 Task: Open Card Human Resources Conference Review in Board Market Research and Insights to Workspace Factoring Services and add a team member Softage.1@softage.net, a label Yellow, a checklist Natural Language Processing, an attachment from your onedrive, a color Yellow and finally, add a card description 'Develop and launch new social media marketing campaign for brand awareness' and a comment 'Let us make the most of this opportunity and approach this task with a positive attitude and a commitment to excellence.'. Add a start date 'Jan 05, 1900' with a due date 'Jan 12, 1900'
Action: Mouse moved to (87, 283)
Screenshot: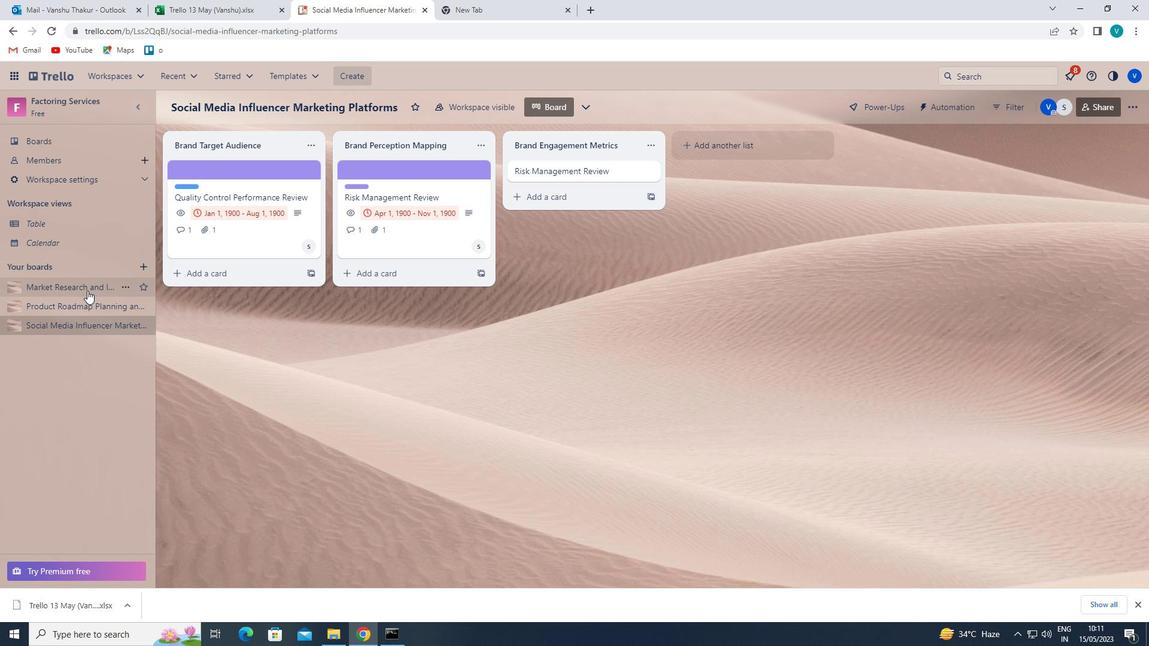 
Action: Mouse pressed left at (87, 283)
Screenshot: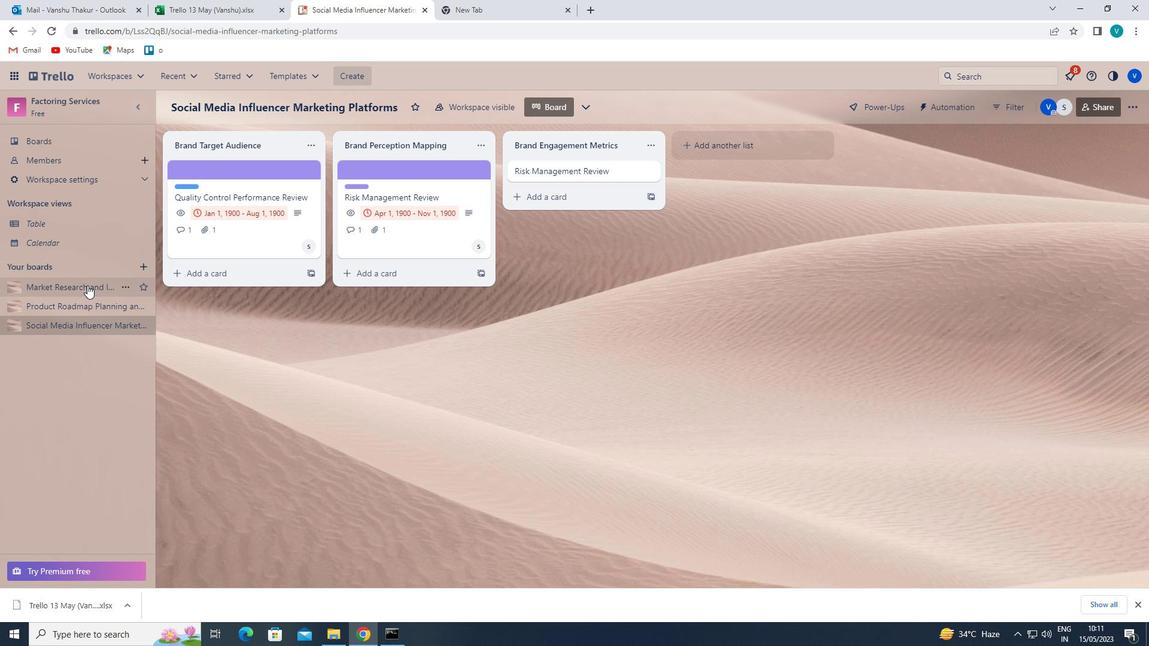 
Action: Mouse moved to (395, 171)
Screenshot: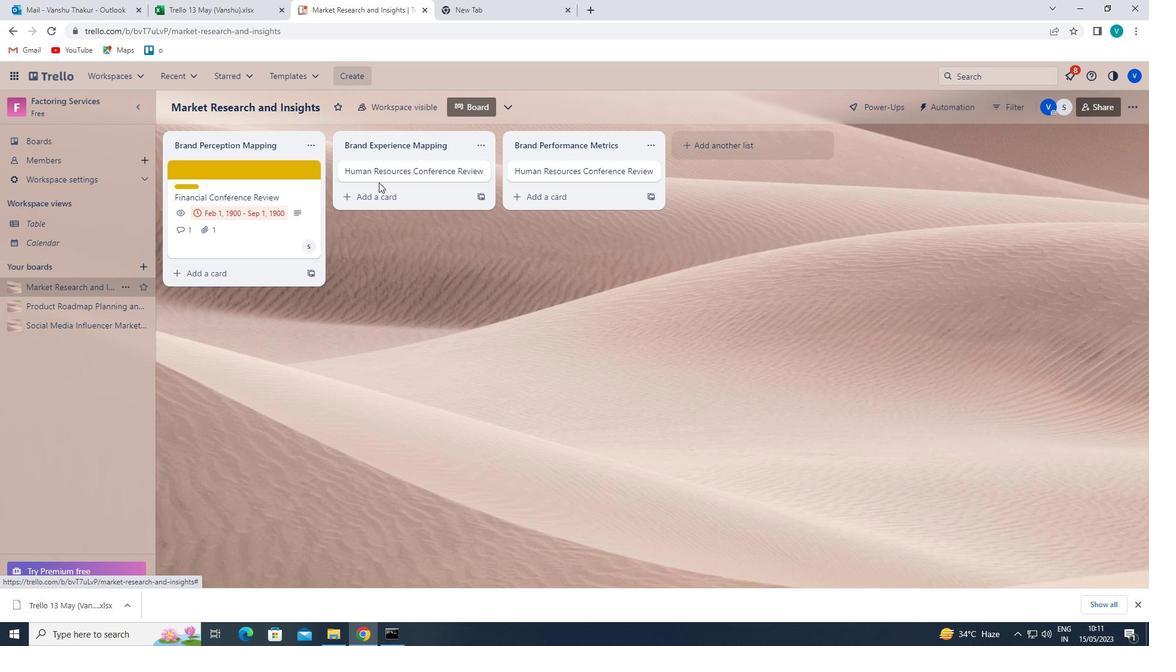 
Action: Mouse pressed left at (395, 171)
Screenshot: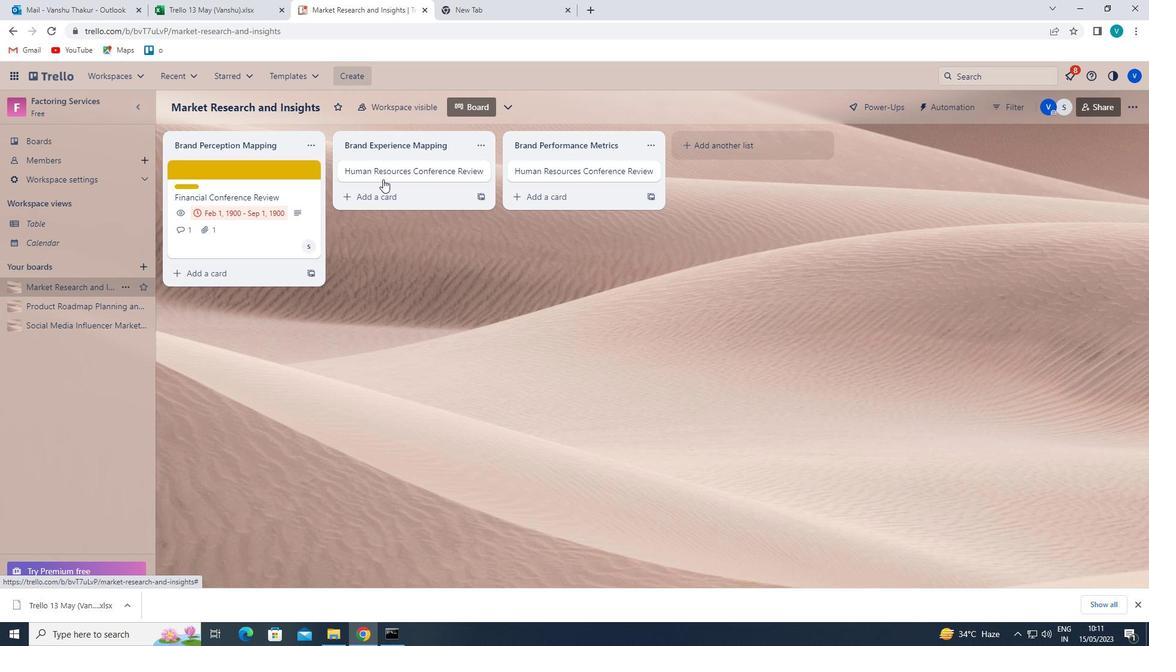 
Action: Mouse moved to (739, 215)
Screenshot: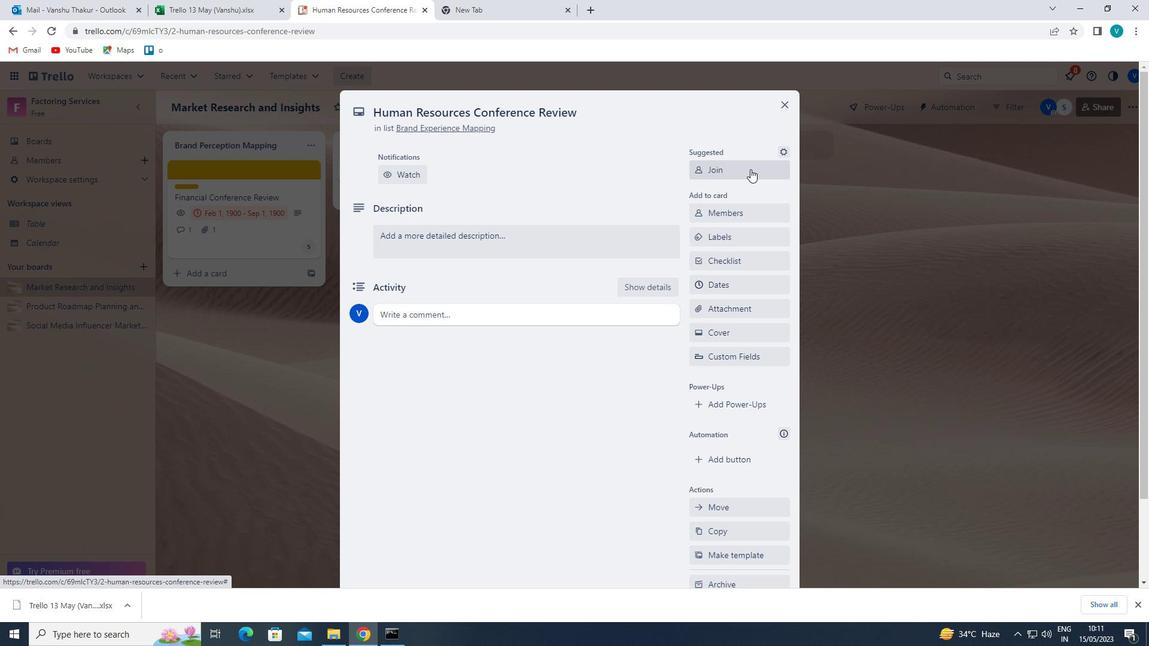
Action: Mouse pressed left at (739, 215)
Screenshot: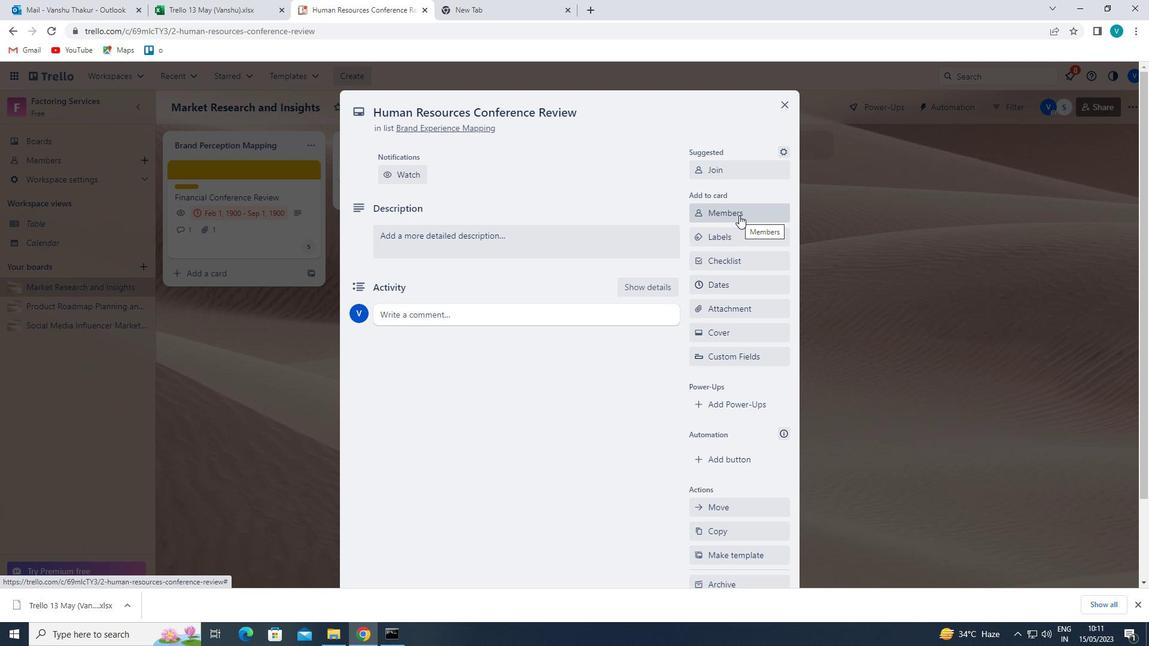 
Action: Mouse moved to (734, 266)
Screenshot: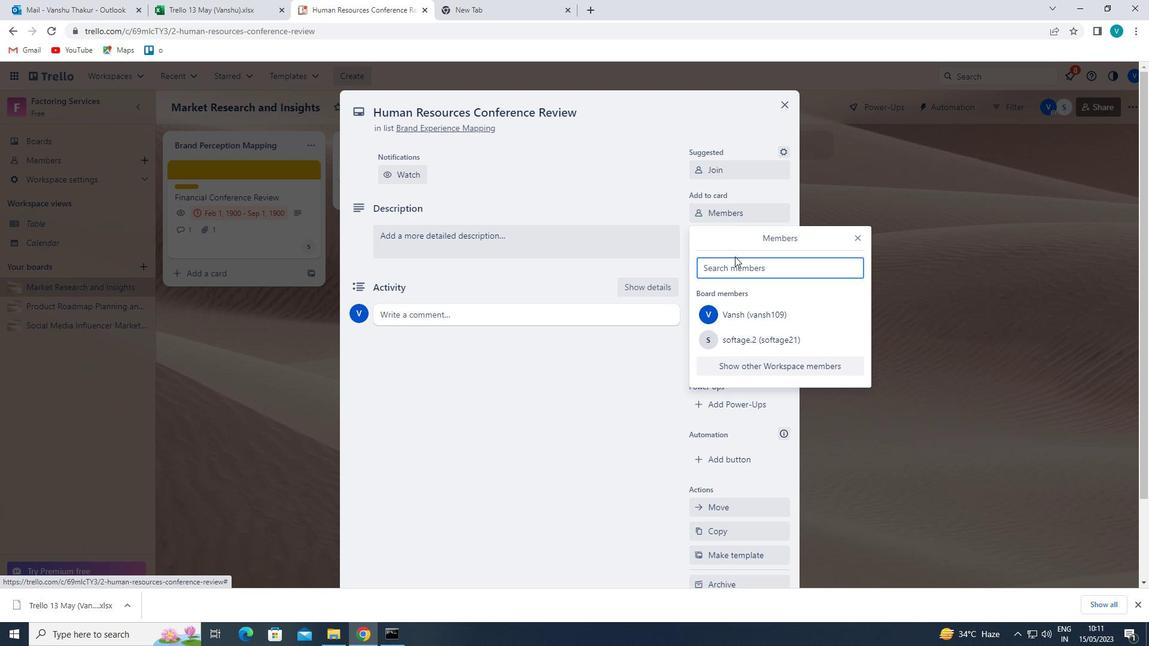 
Action: Mouse pressed left at (734, 266)
Screenshot: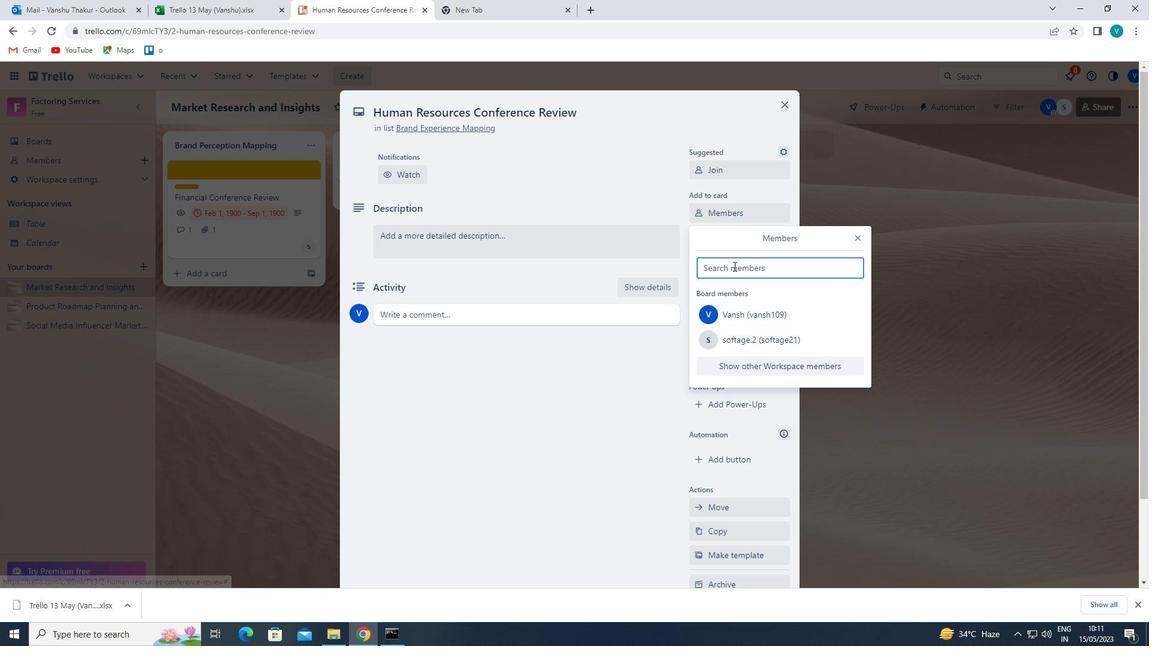 
Action: Key pressed <Key.shift>SOFT
Screenshot: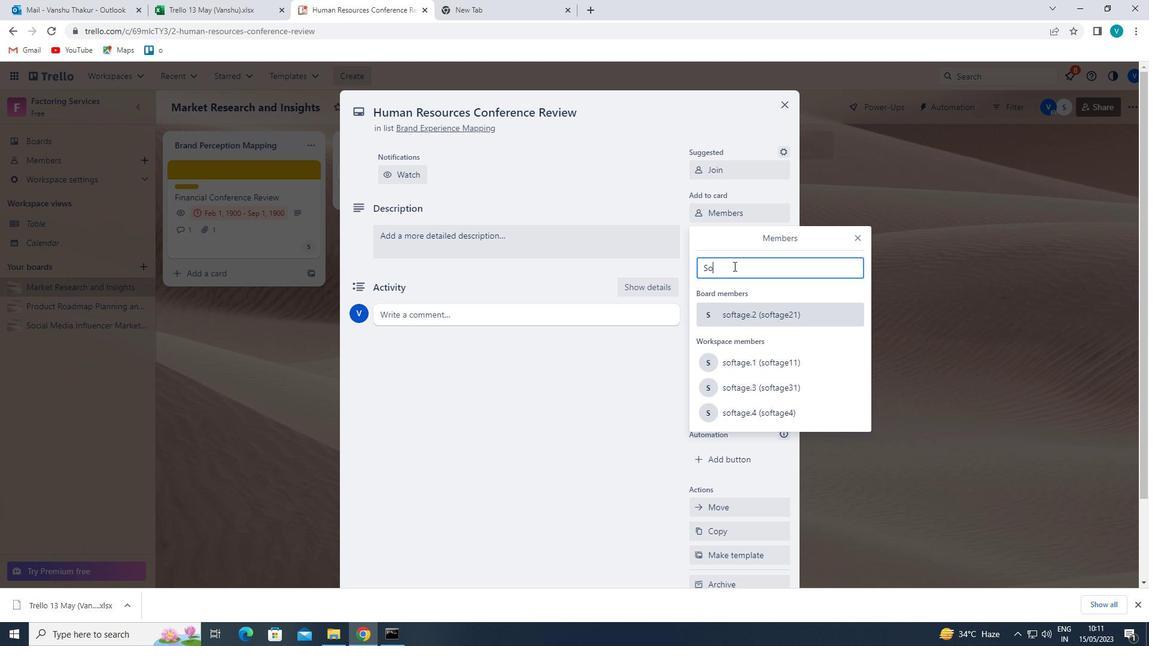 
Action: Mouse moved to (725, 363)
Screenshot: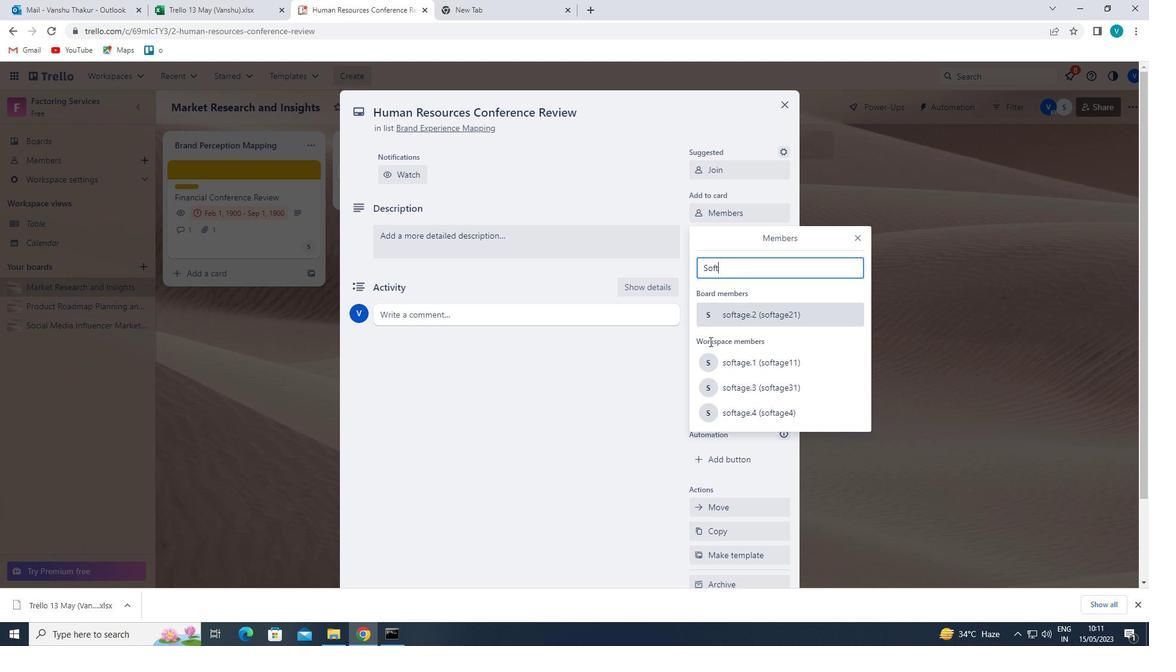 
Action: Mouse pressed left at (725, 363)
Screenshot: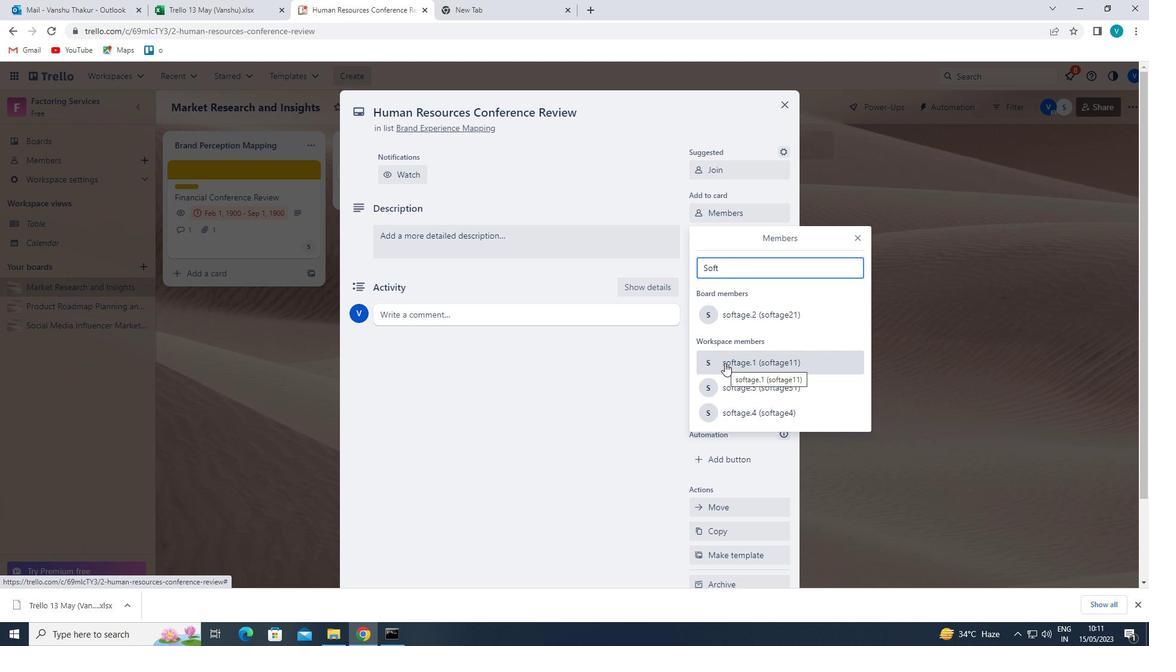 
Action: Mouse moved to (857, 240)
Screenshot: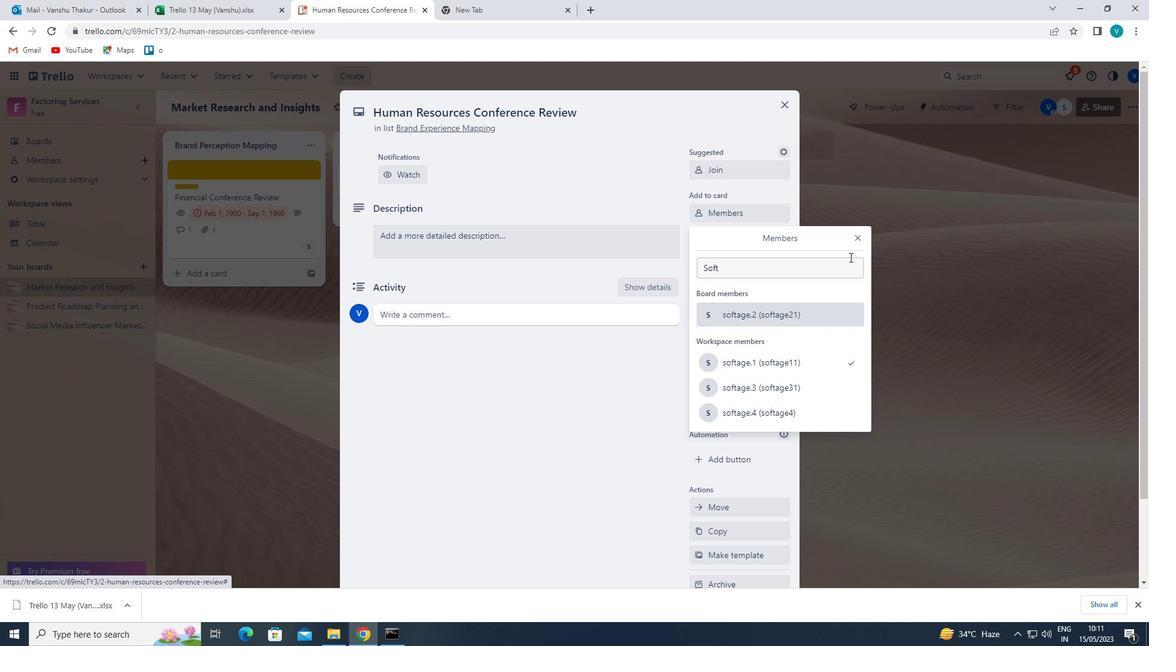 
Action: Mouse pressed left at (857, 240)
Screenshot: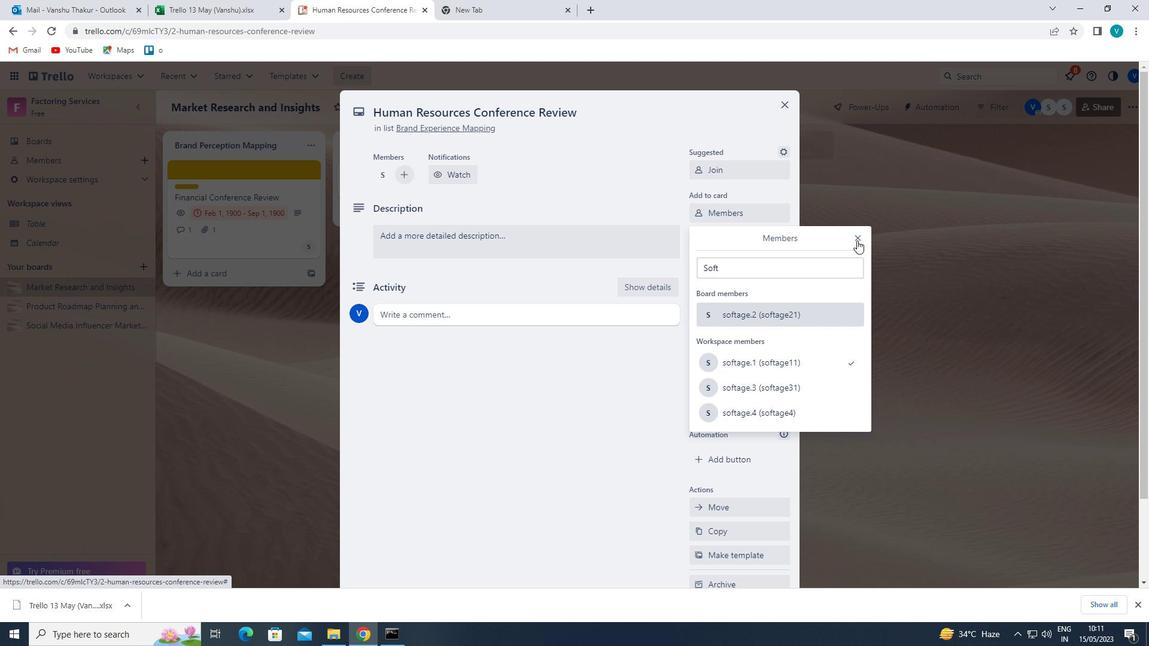 
Action: Mouse moved to (748, 237)
Screenshot: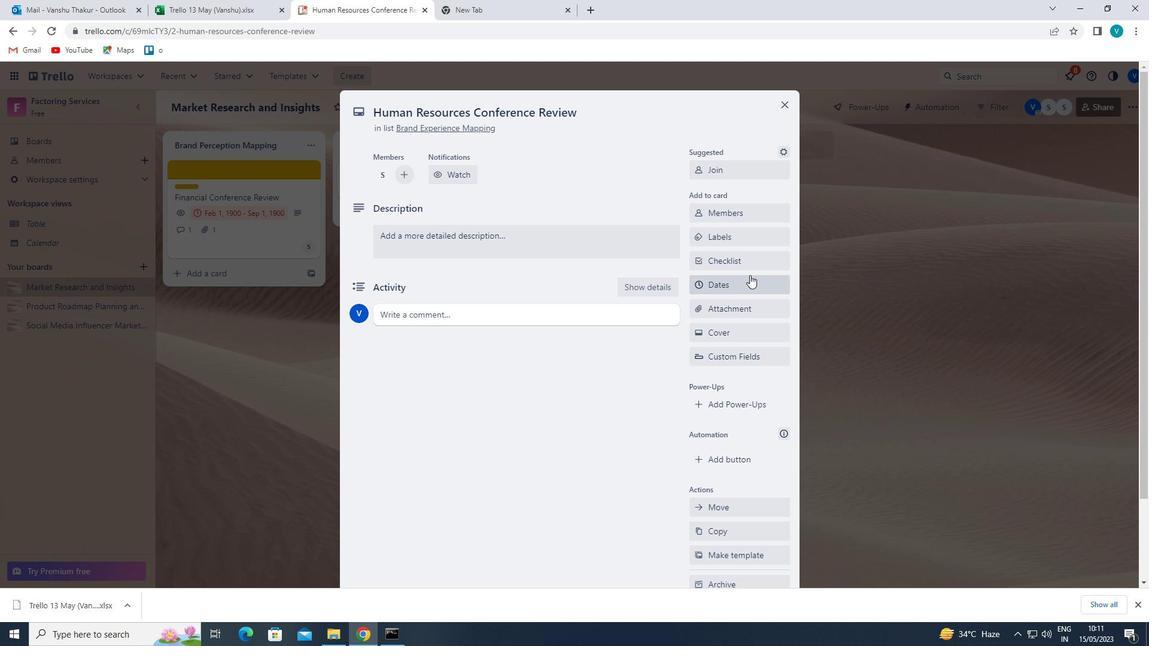 
Action: Mouse pressed left at (748, 237)
Screenshot: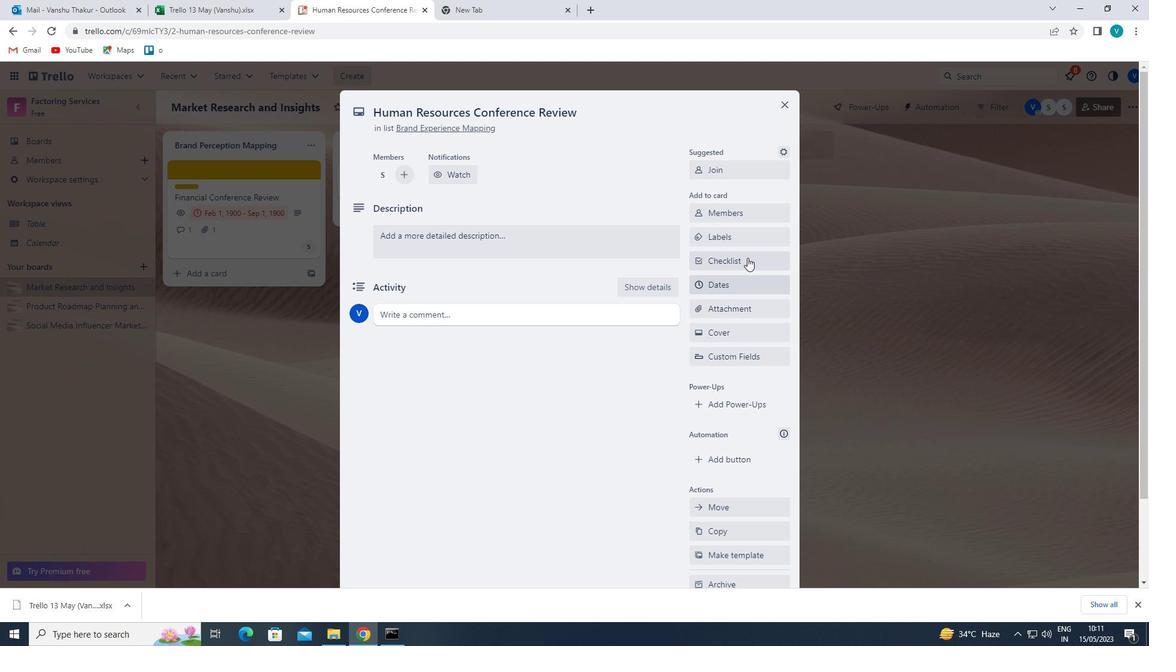 
Action: Mouse moved to (745, 356)
Screenshot: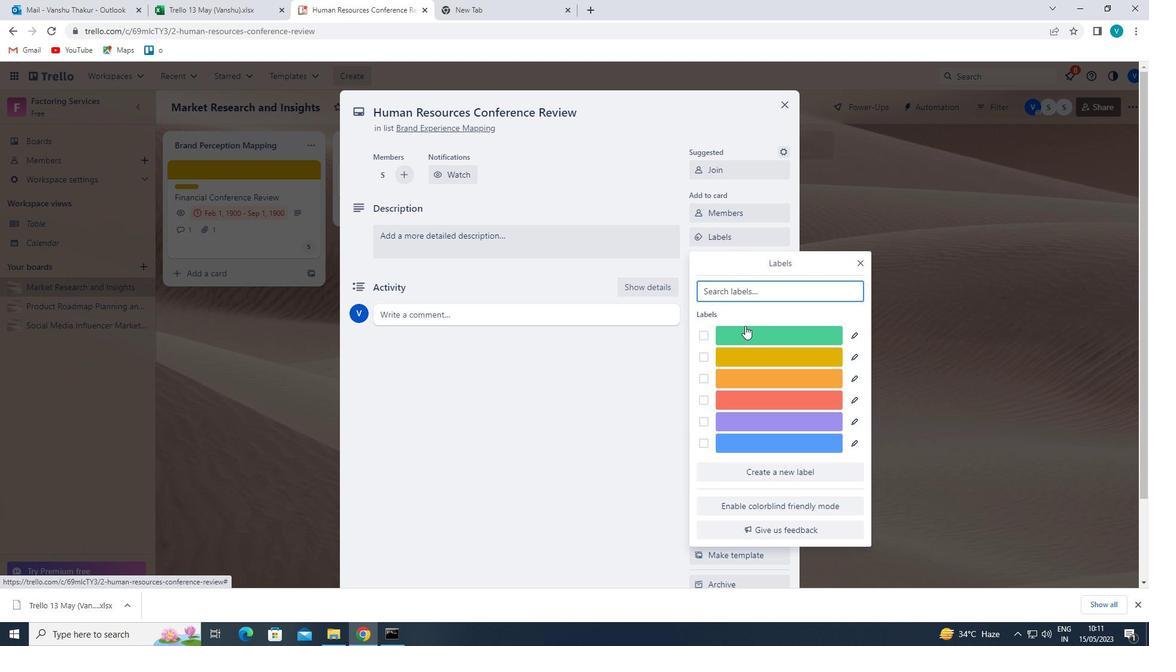 
Action: Mouse pressed left at (745, 356)
Screenshot: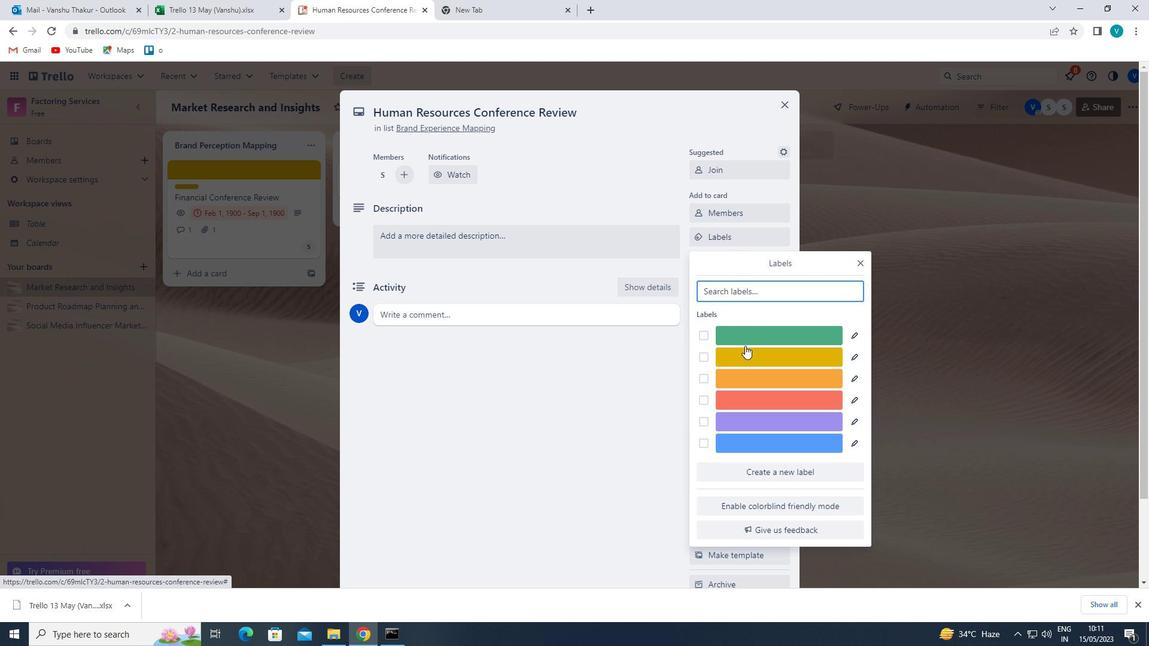 
Action: Mouse moved to (860, 261)
Screenshot: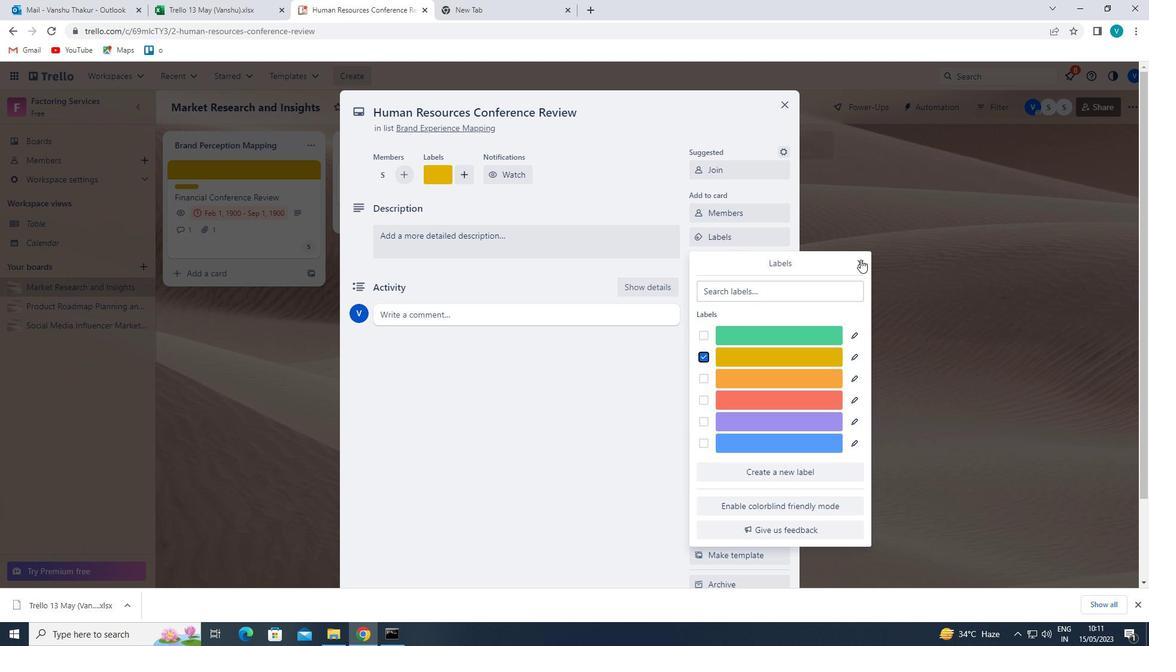 
Action: Mouse pressed left at (860, 261)
Screenshot: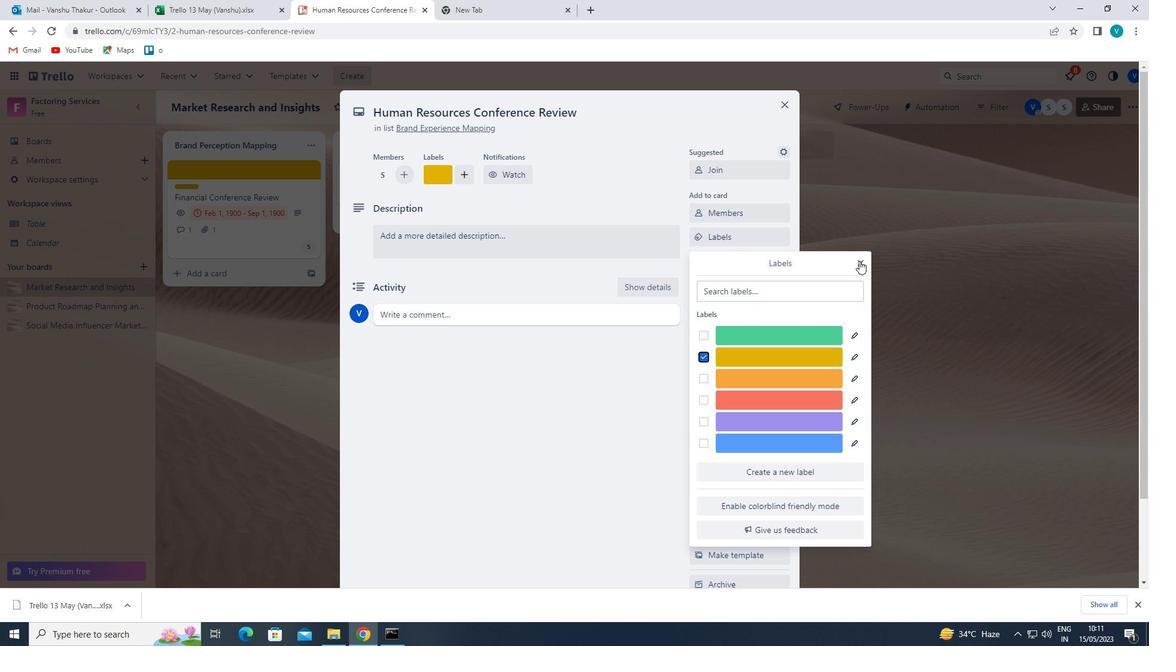 
Action: Mouse moved to (721, 264)
Screenshot: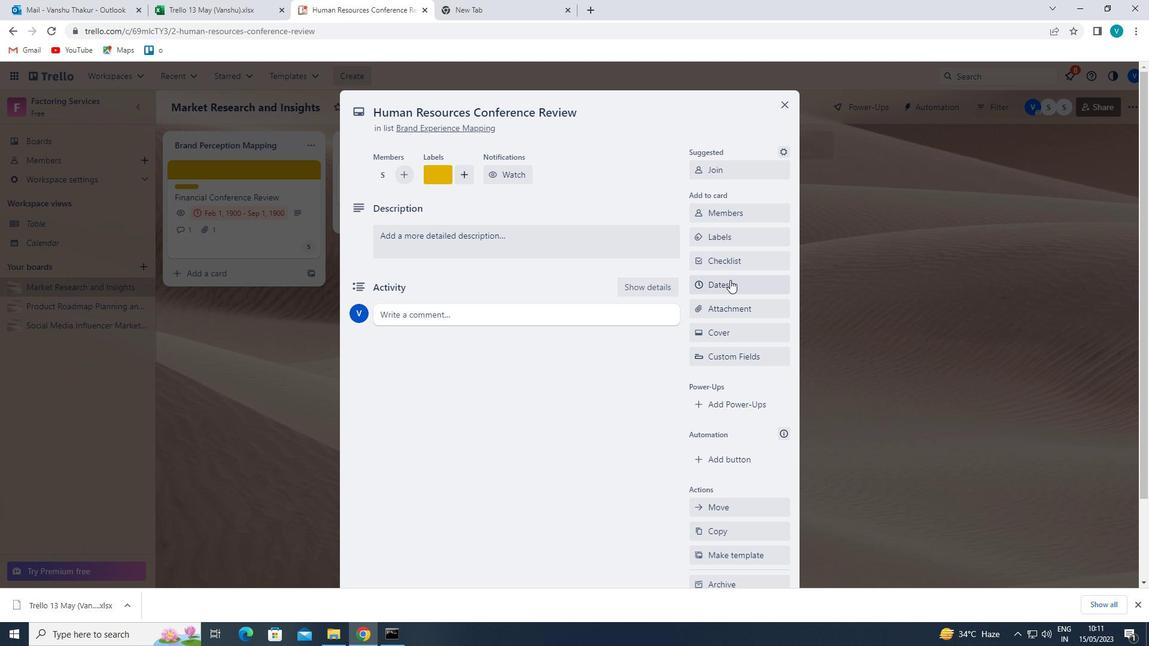 
Action: Mouse pressed left at (721, 264)
Screenshot: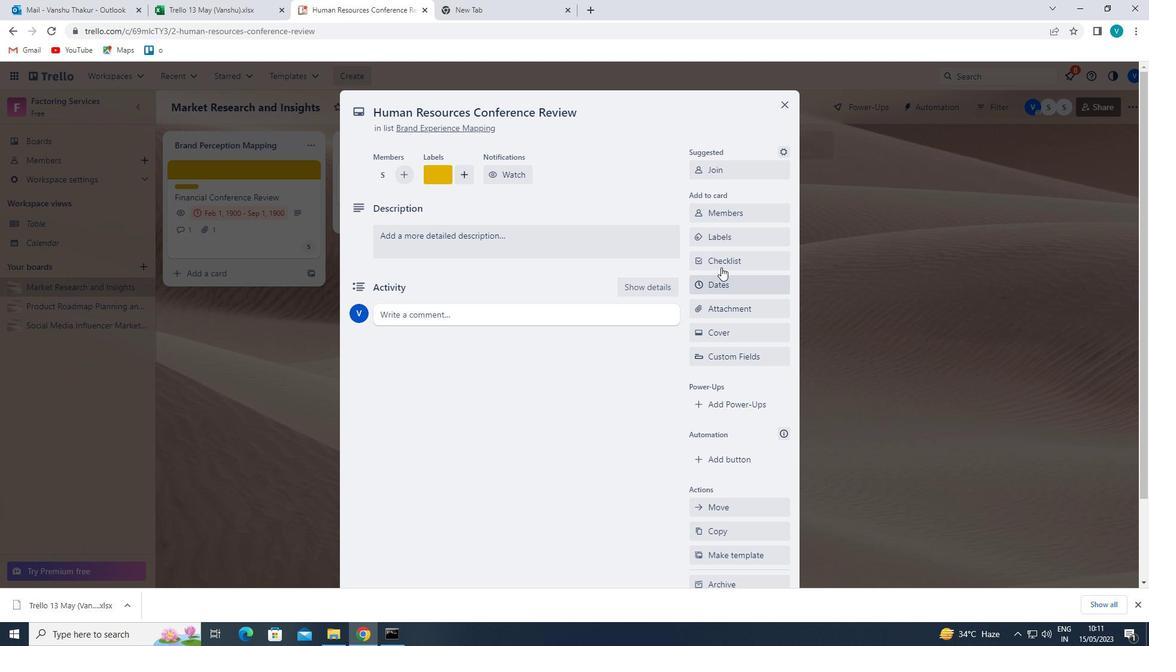 
Action: Key pressed <Key.shift>NA
Screenshot: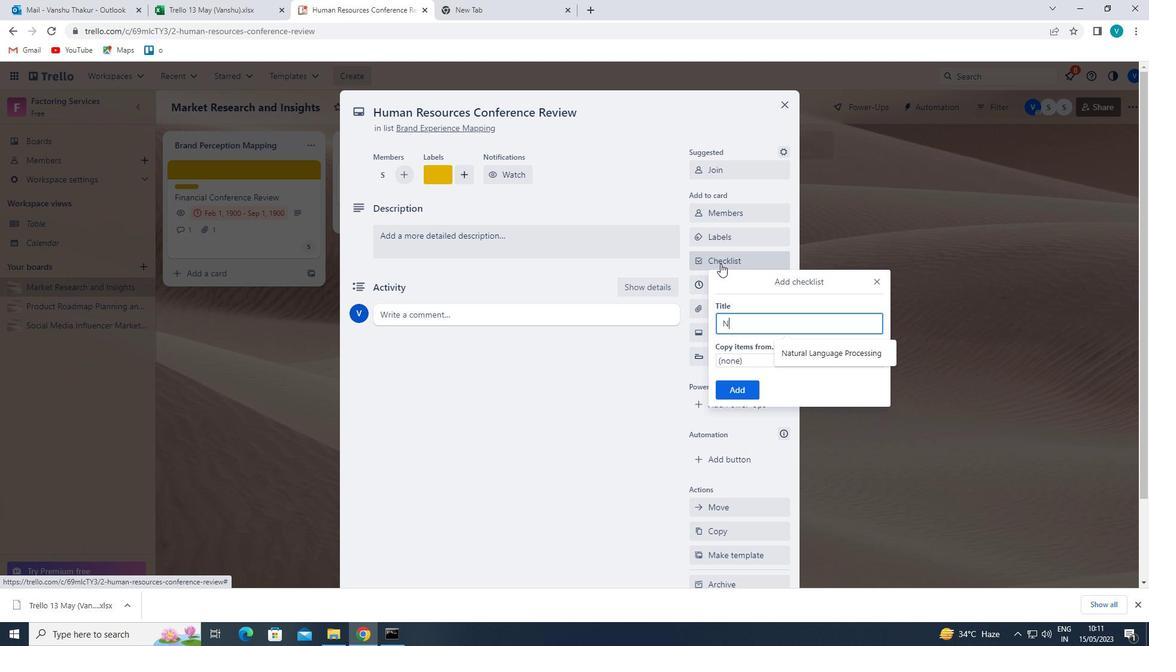 
Action: Mouse moved to (808, 353)
Screenshot: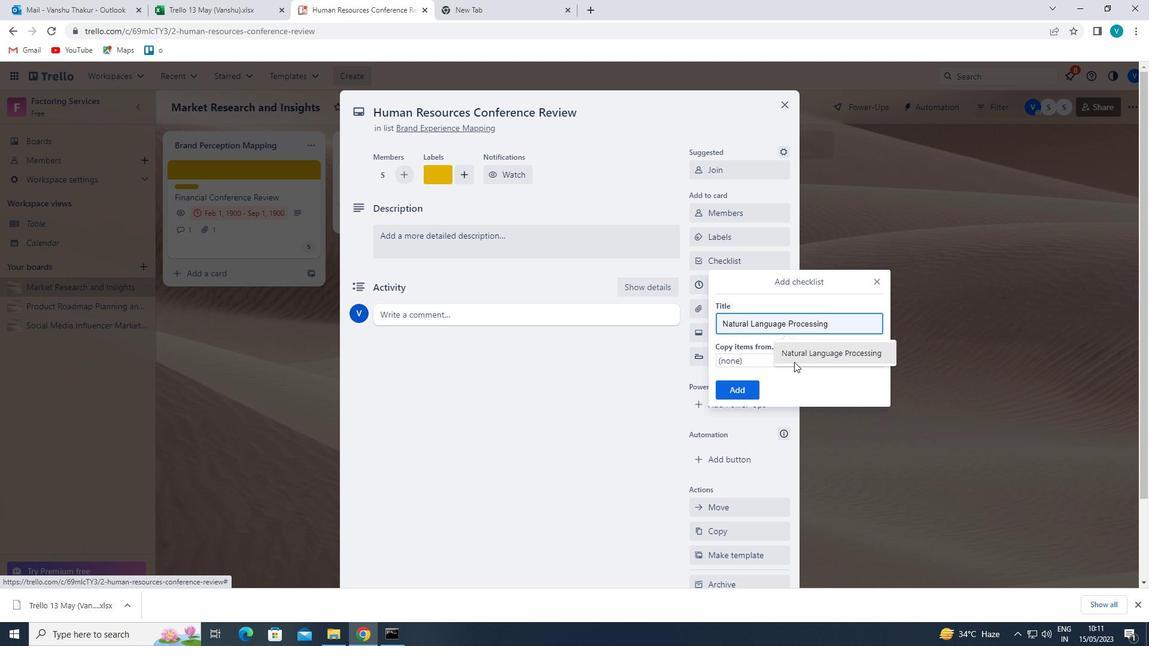 
Action: Mouse pressed left at (808, 353)
Screenshot: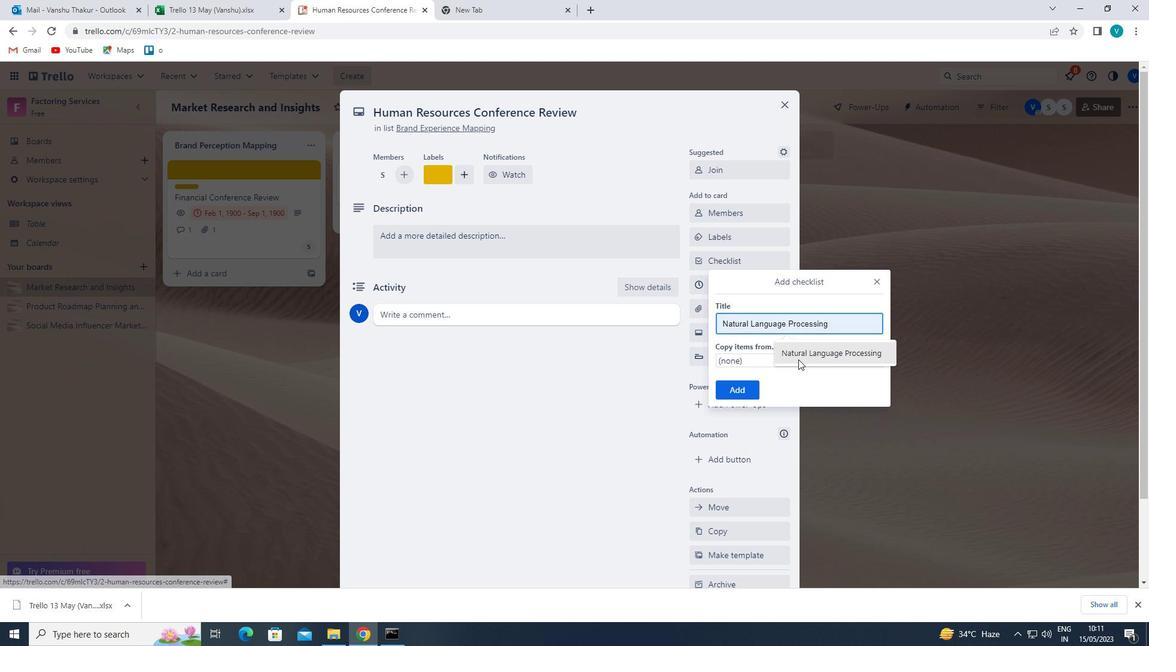 
Action: Mouse moved to (752, 389)
Screenshot: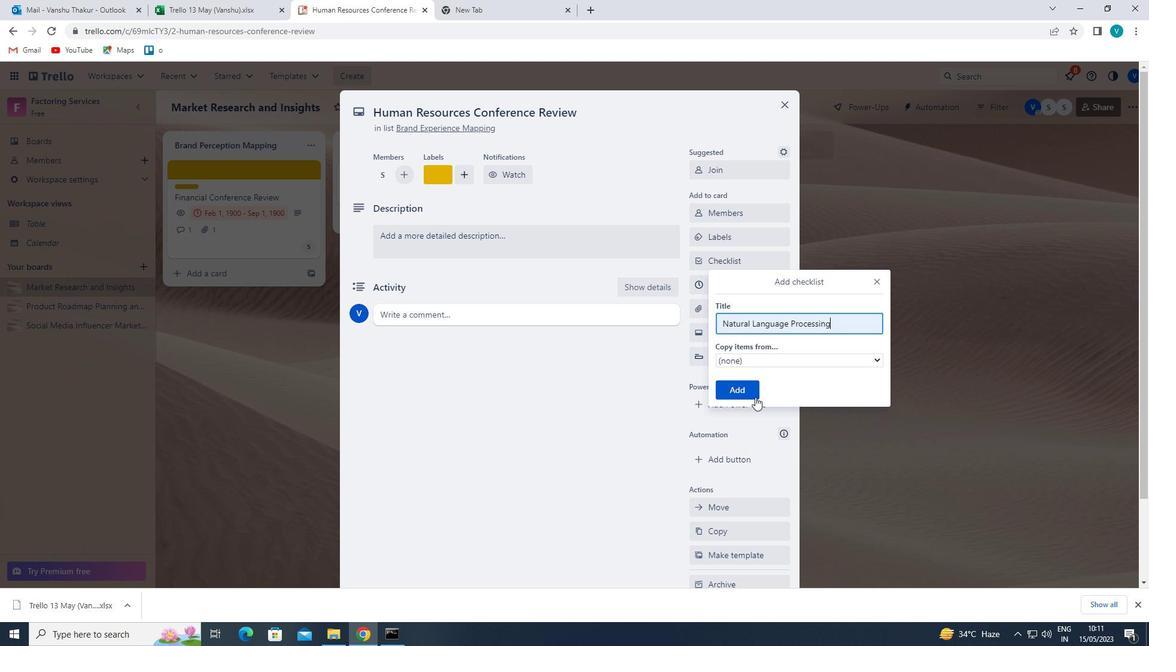 
Action: Mouse pressed left at (752, 389)
Screenshot: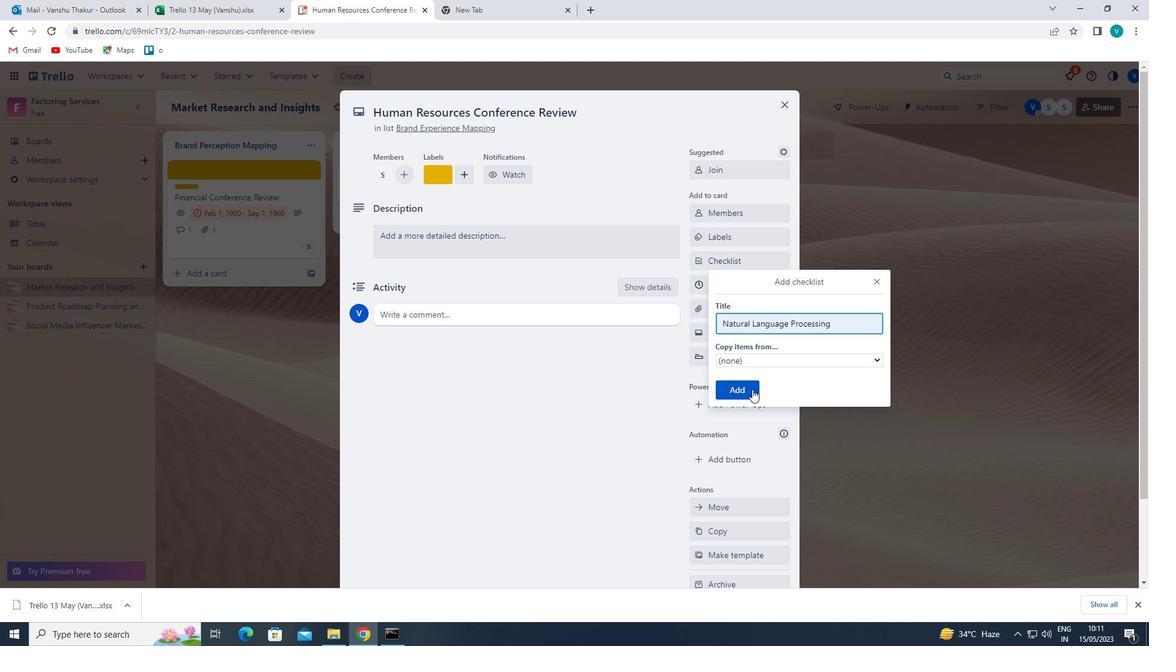 
Action: Mouse moved to (755, 318)
Screenshot: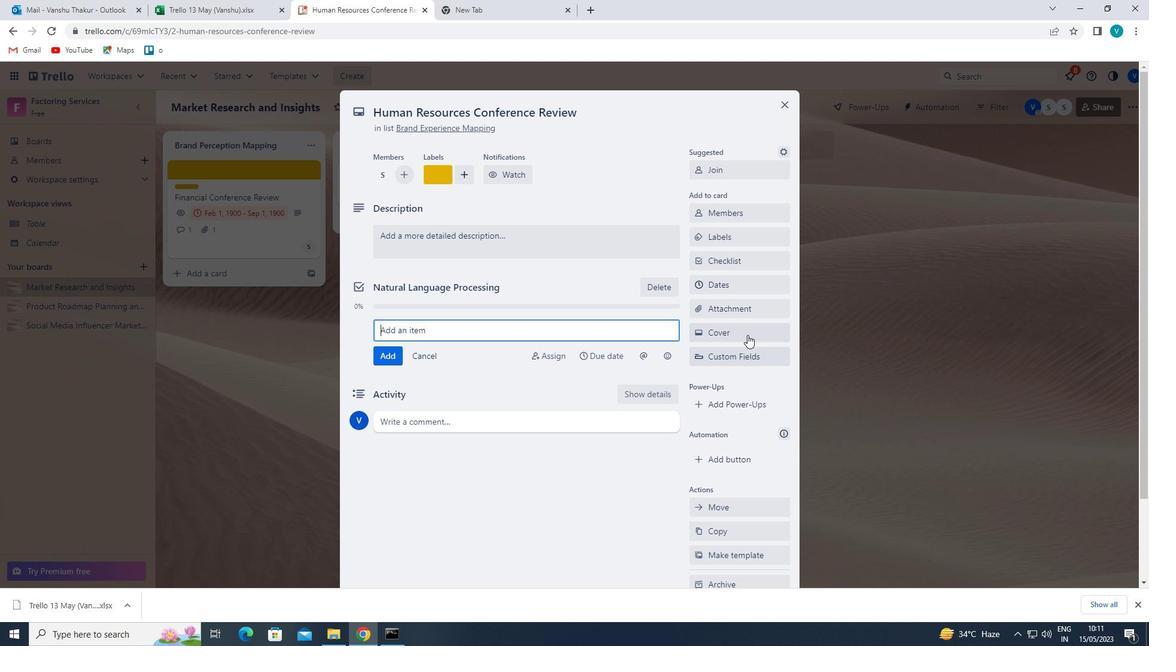 
Action: Mouse pressed left at (755, 318)
Screenshot: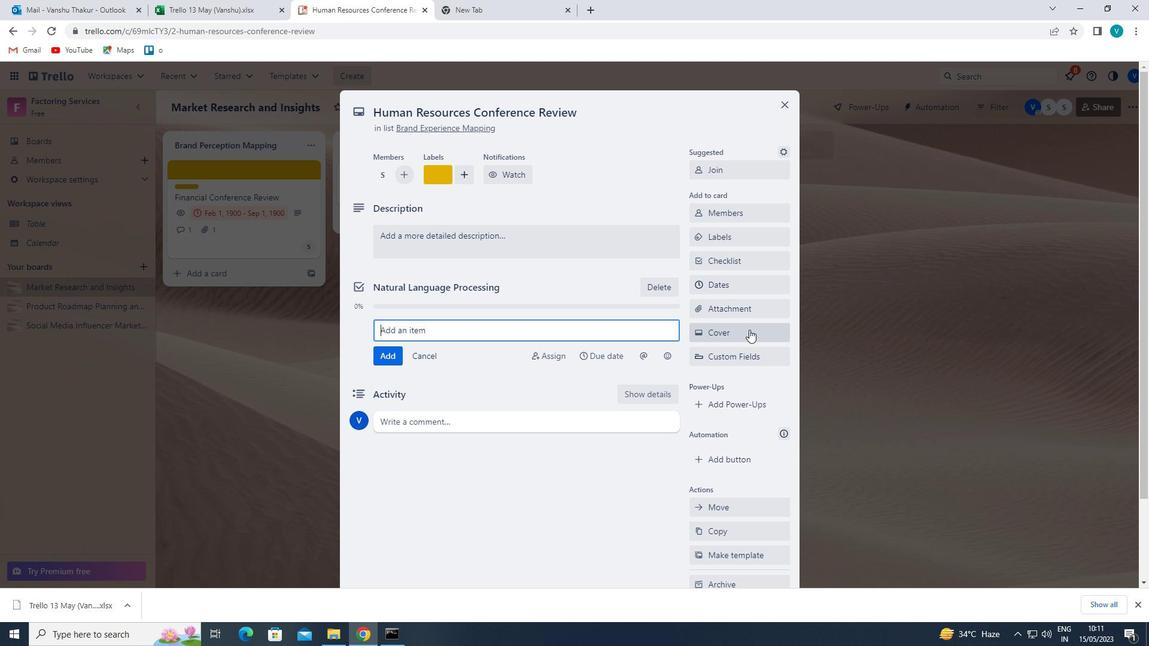 
Action: Mouse moved to (729, 461)
Screenshot: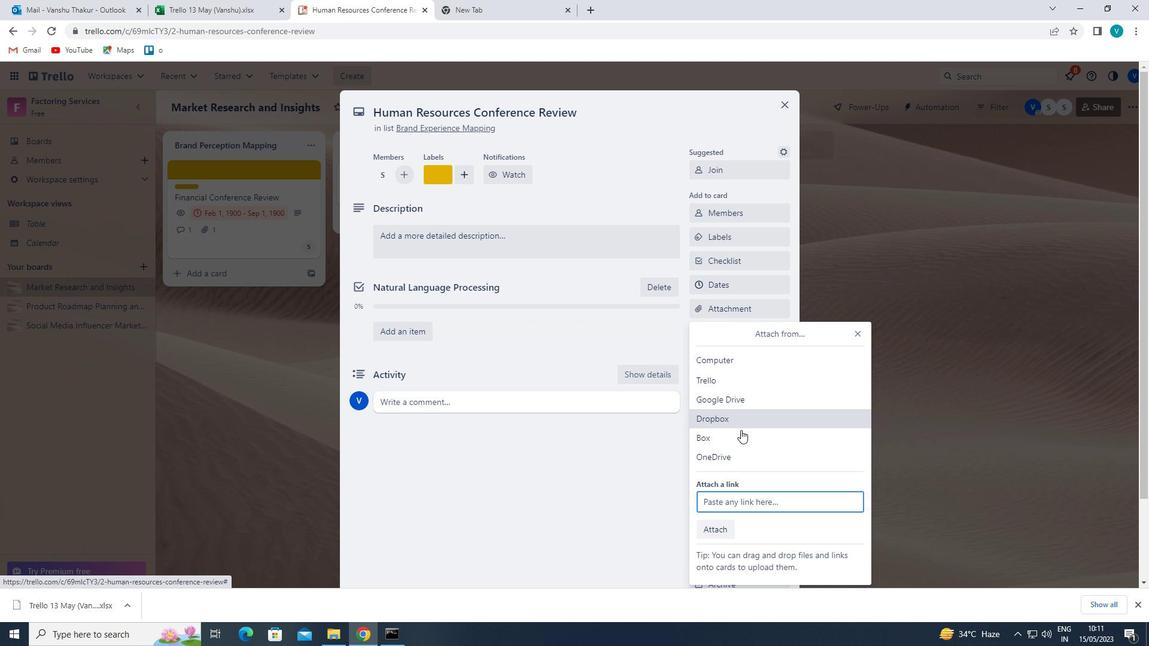 
Action: Mouse pressed left at (729, 461)
Screenshot: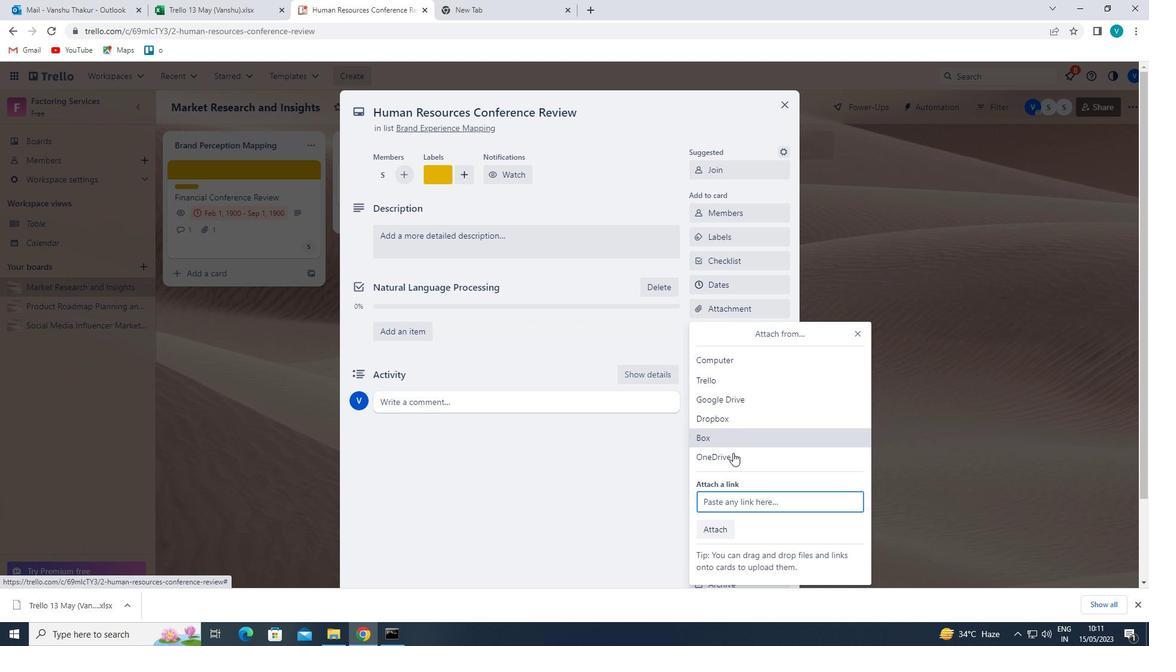 
Action: Mouse moved to (424, 234)
Screenshot: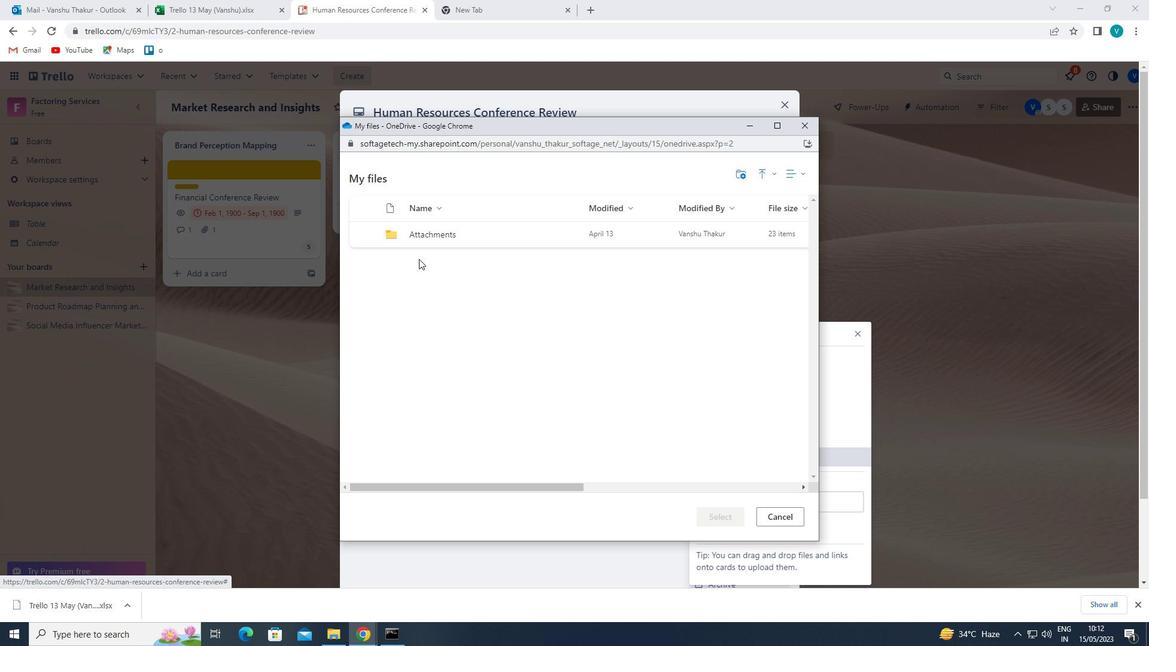 
Action: Mouse pressed left at (424, 234)
Screenshot: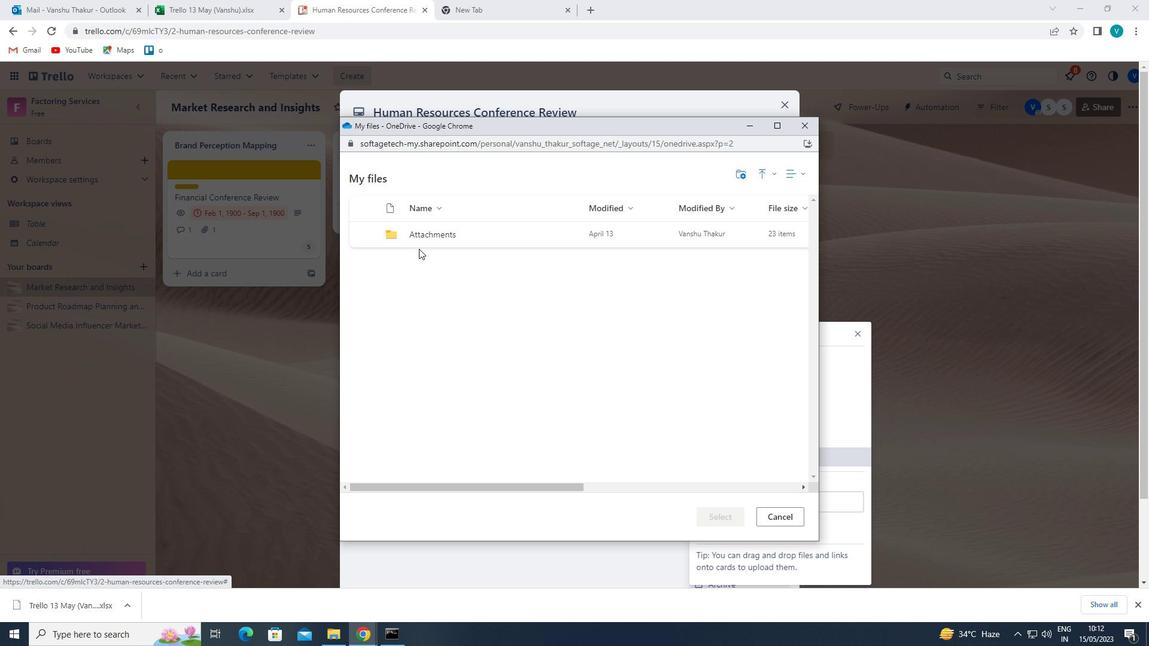 
Action: Mouse moved to (424, 233)
Screenshot: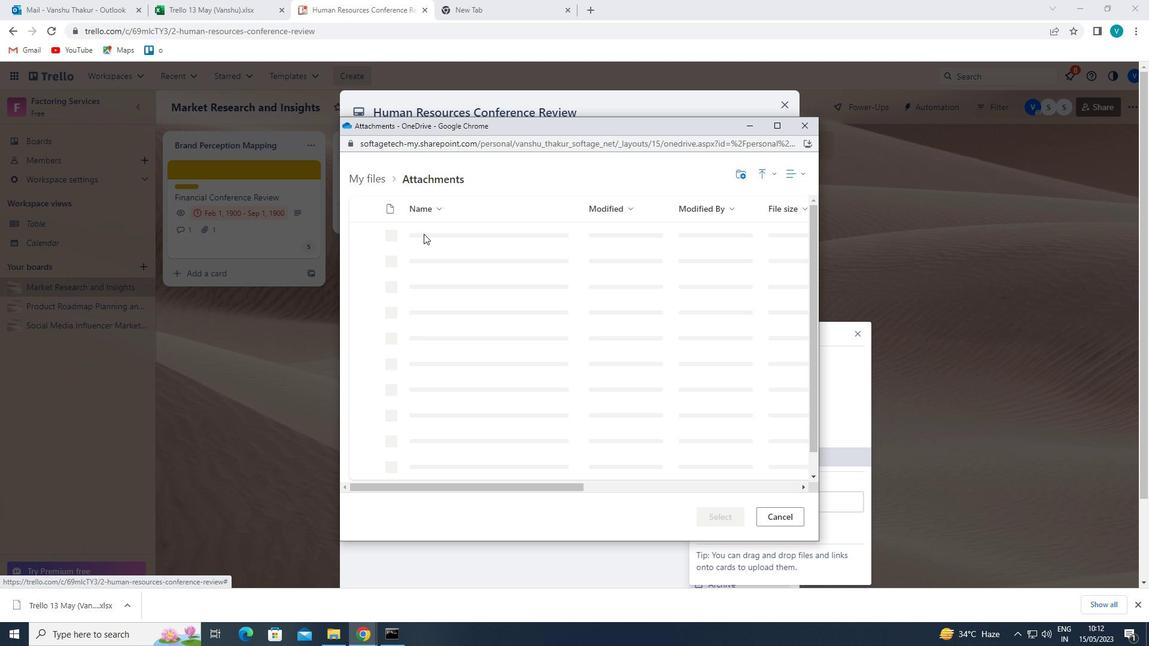 
Action: Mouse pressed left at (424, 233)
Screenshot: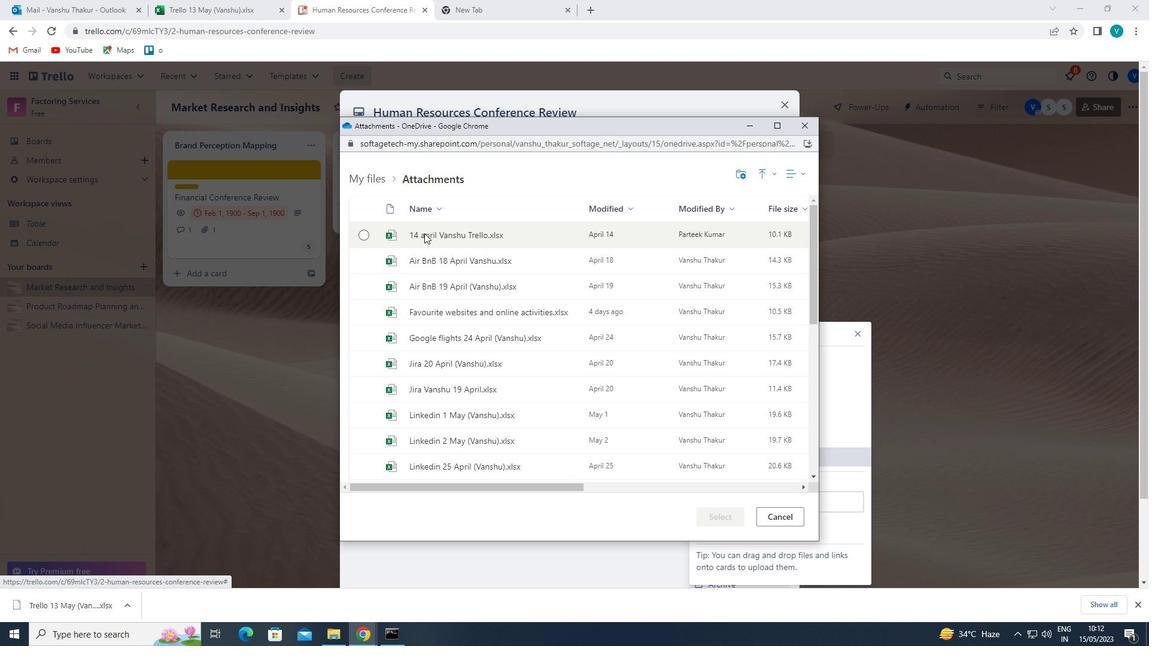
Action: Mouse moved to (722, 512)
Screenshot: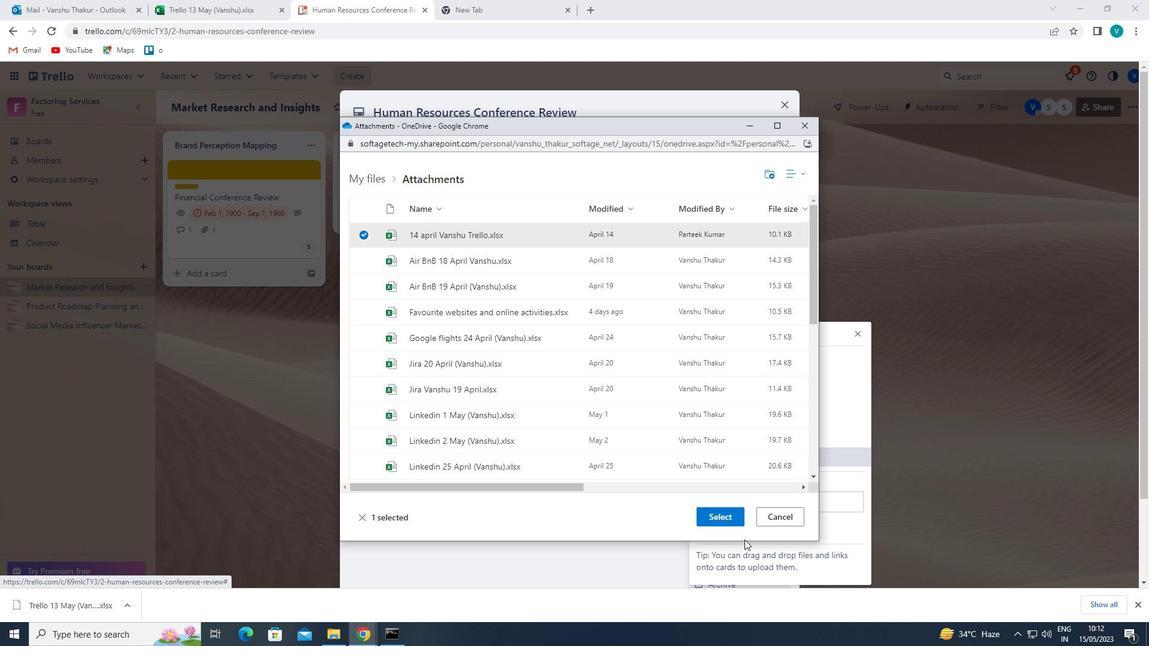 
Action: Mouse pressed left at (722, 512)
Screenshot: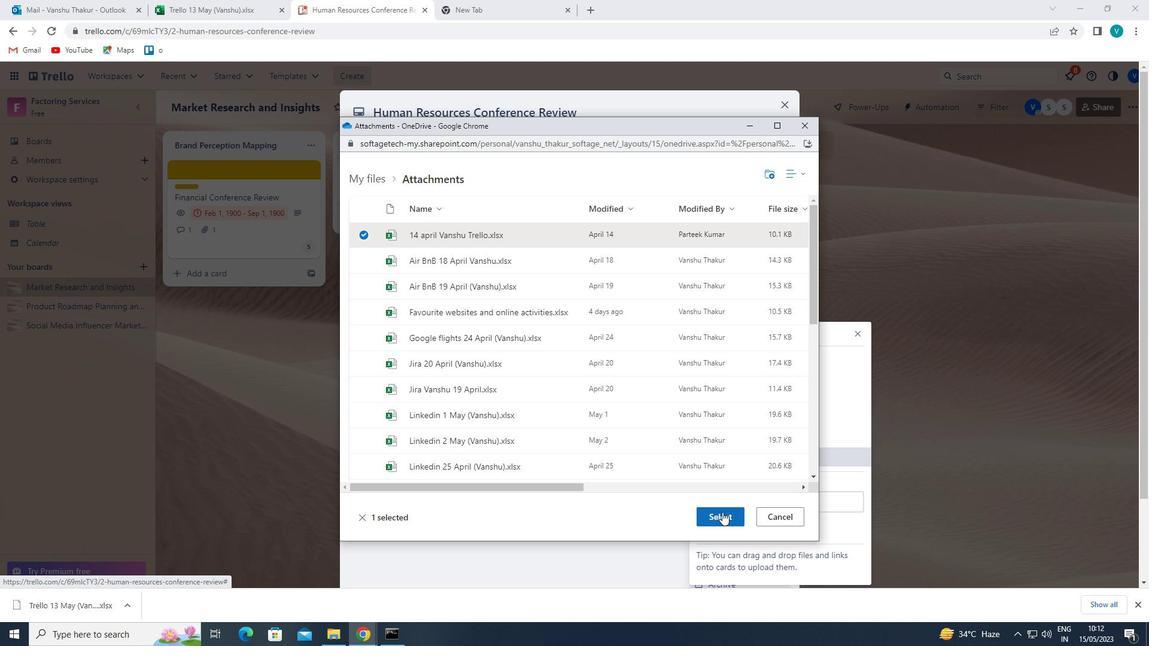 
Action: Mouse moved to (738, 334)
Screenshot: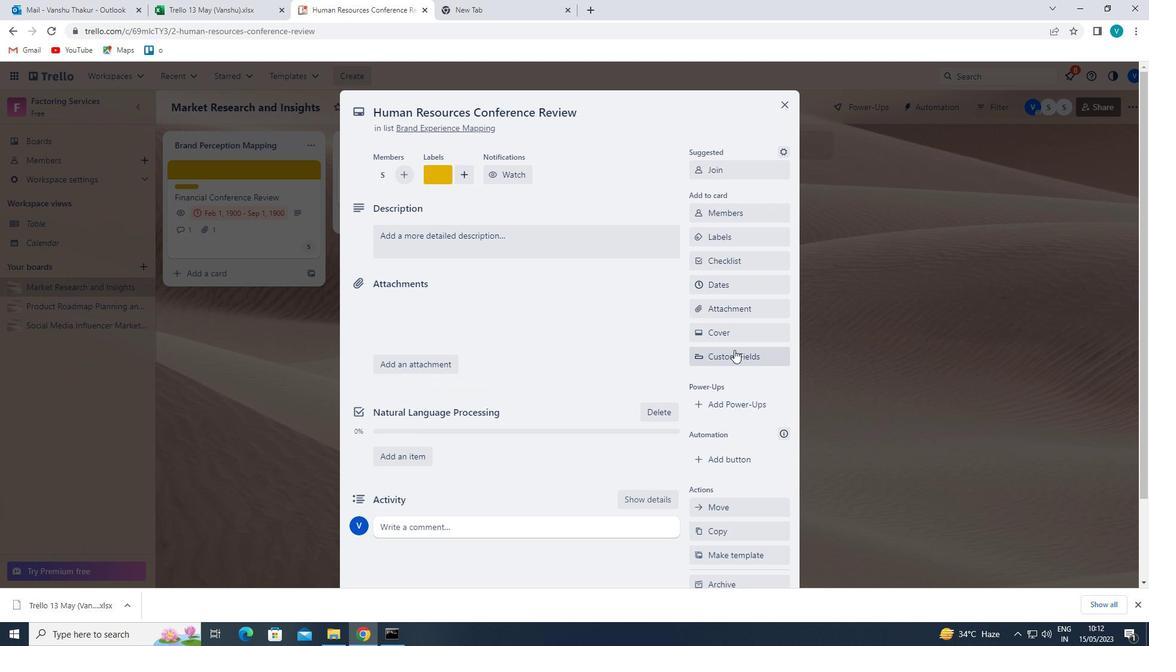 
Action: Mouse pressed left at (738, 334)
Screenshot: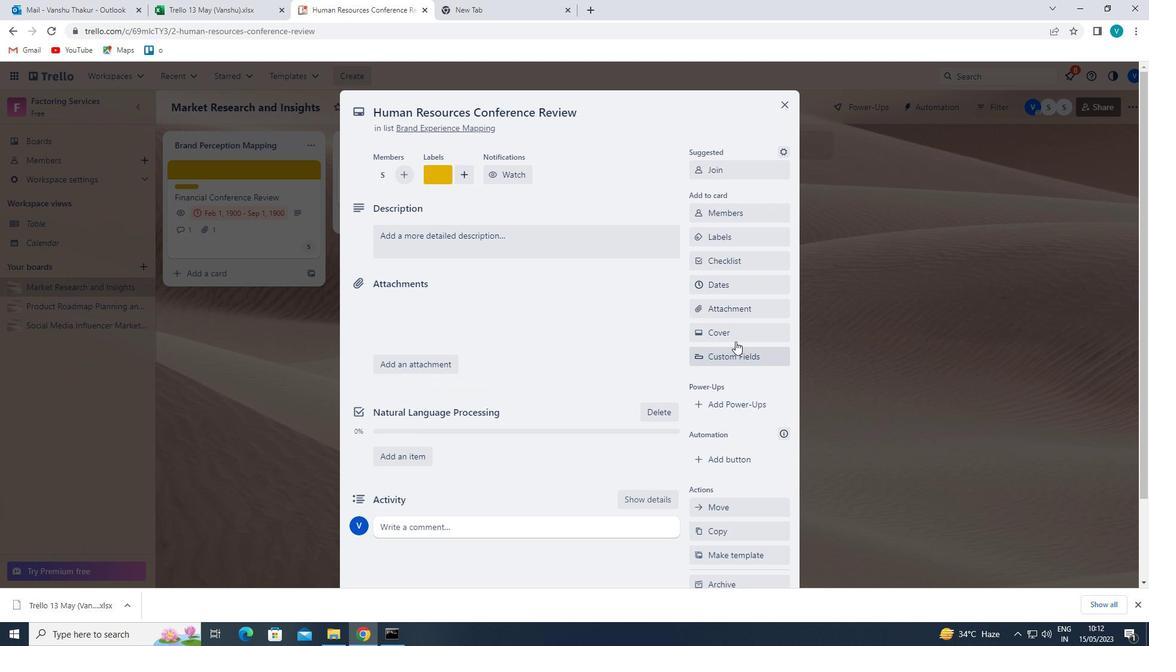 
Action: Mouse moved to (740, 344)
Screenshot: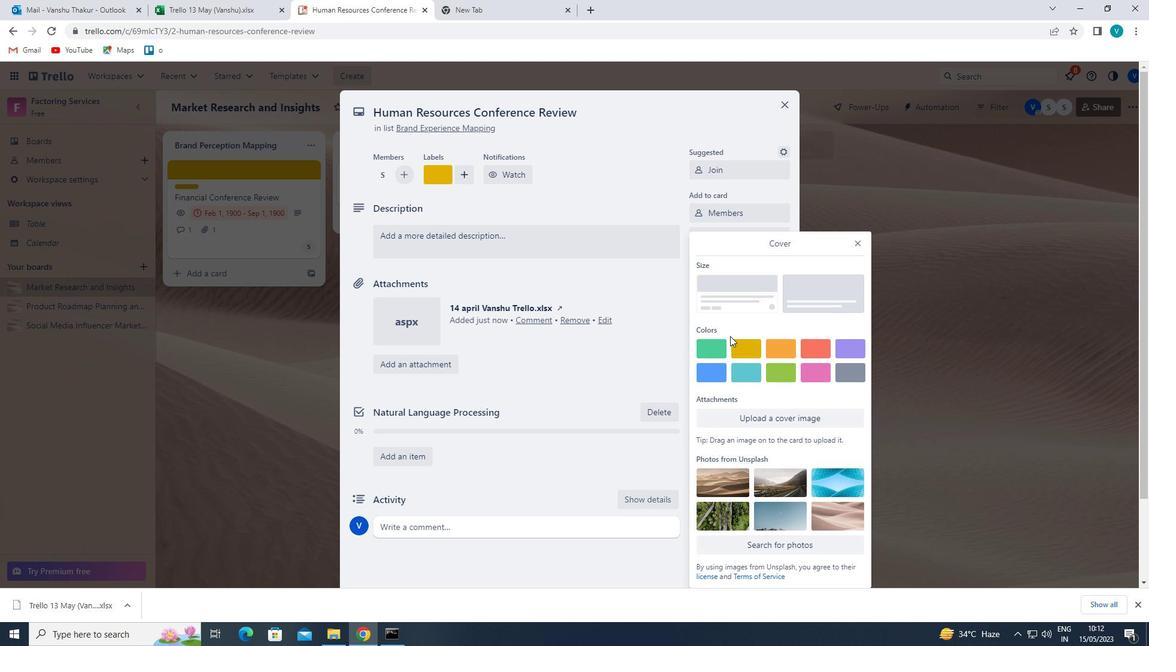
Action: Mouse pressed left at (740, 344)
Screenshot: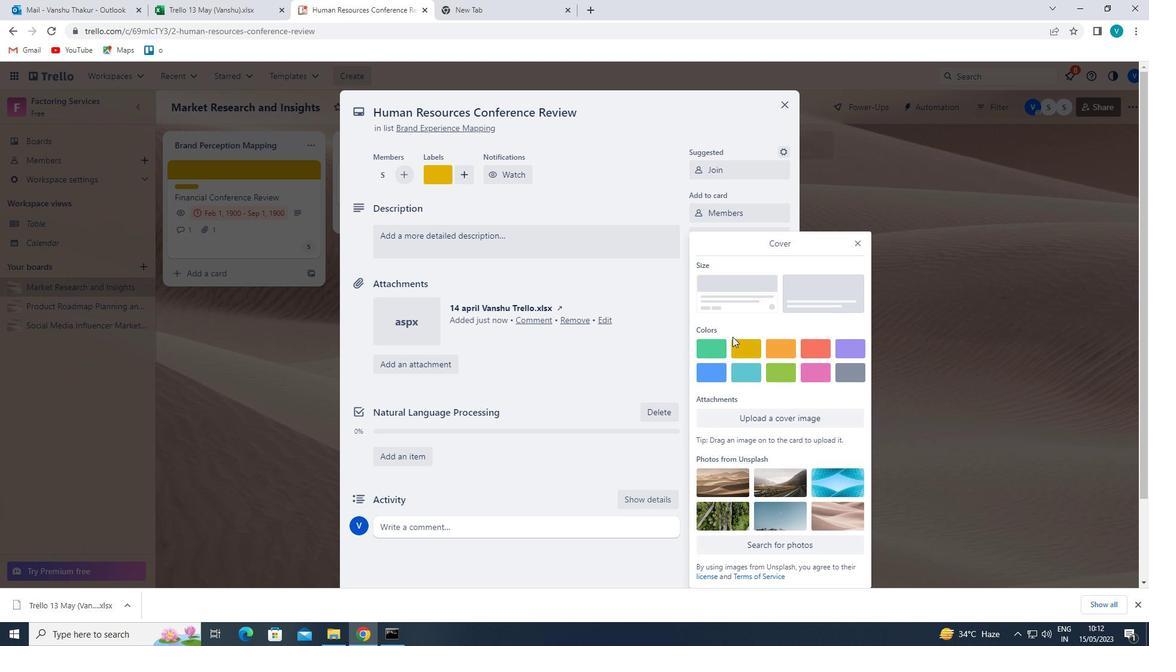 
Action: Mouse moved to (859, 219)
Screenshot: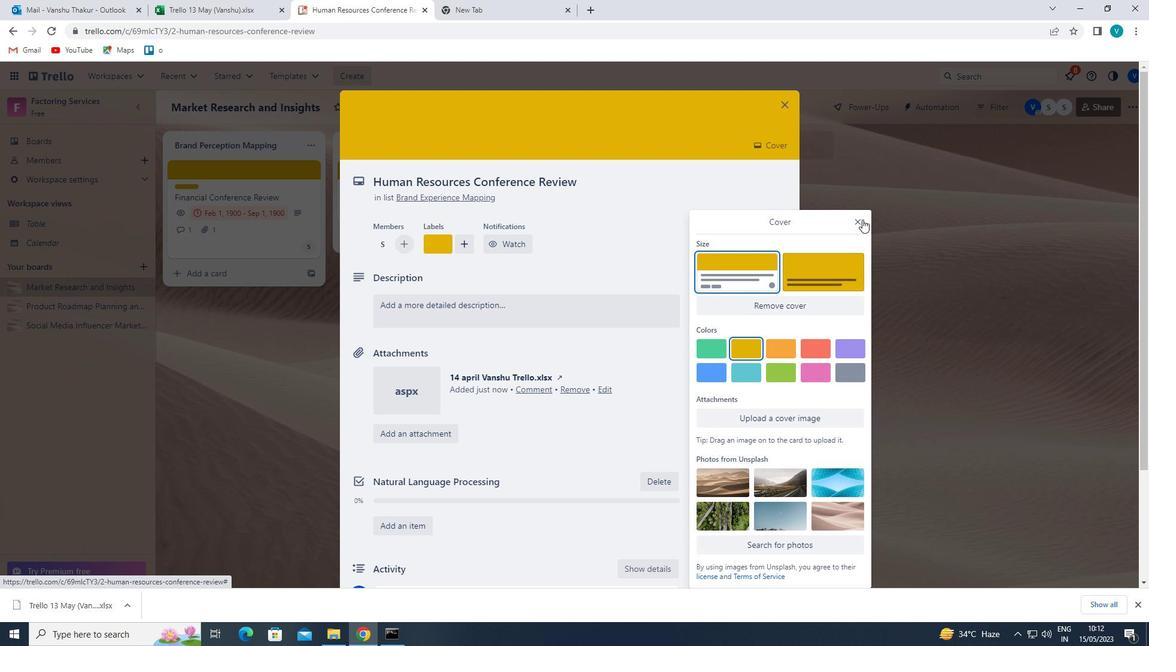 
Action: Mouse pressed left at (859, 219)
Screenshot: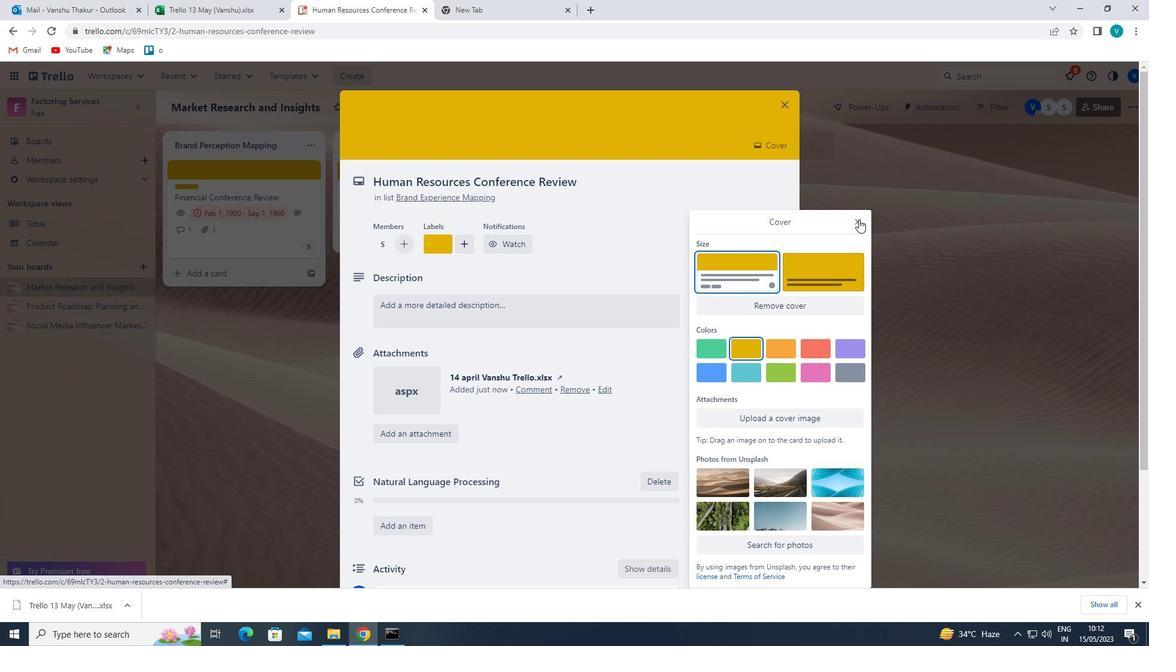 
Action: Mouse moved to (475, 304)
Screenshot: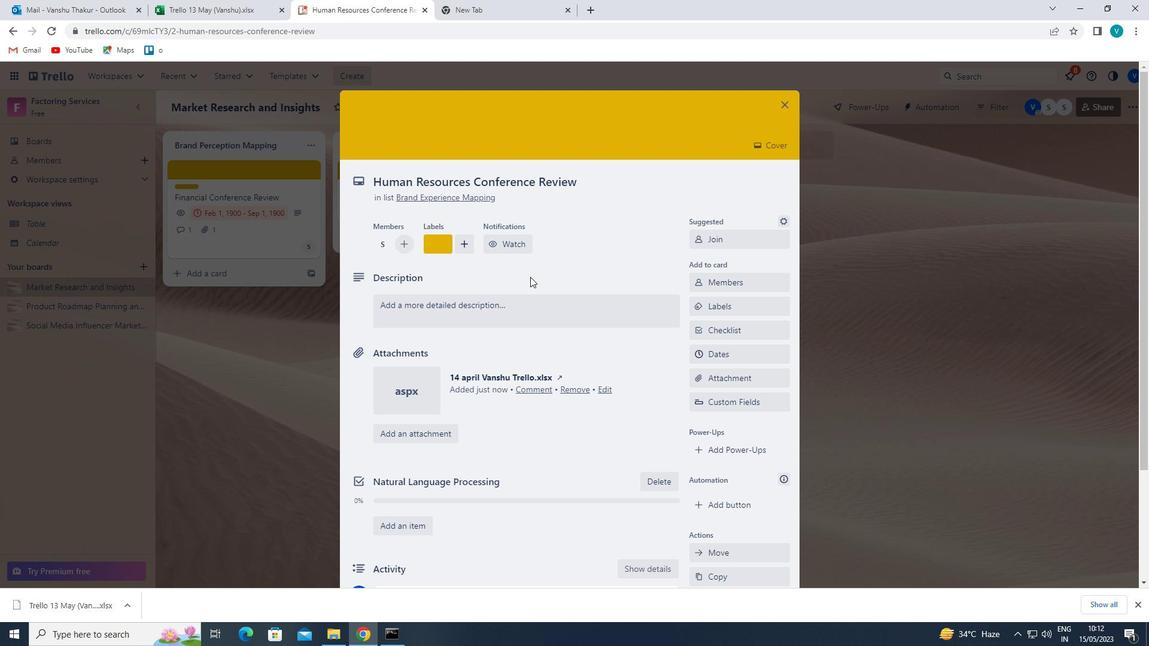 
Action: Mouse pressed left at (475, 304)
Screenshot: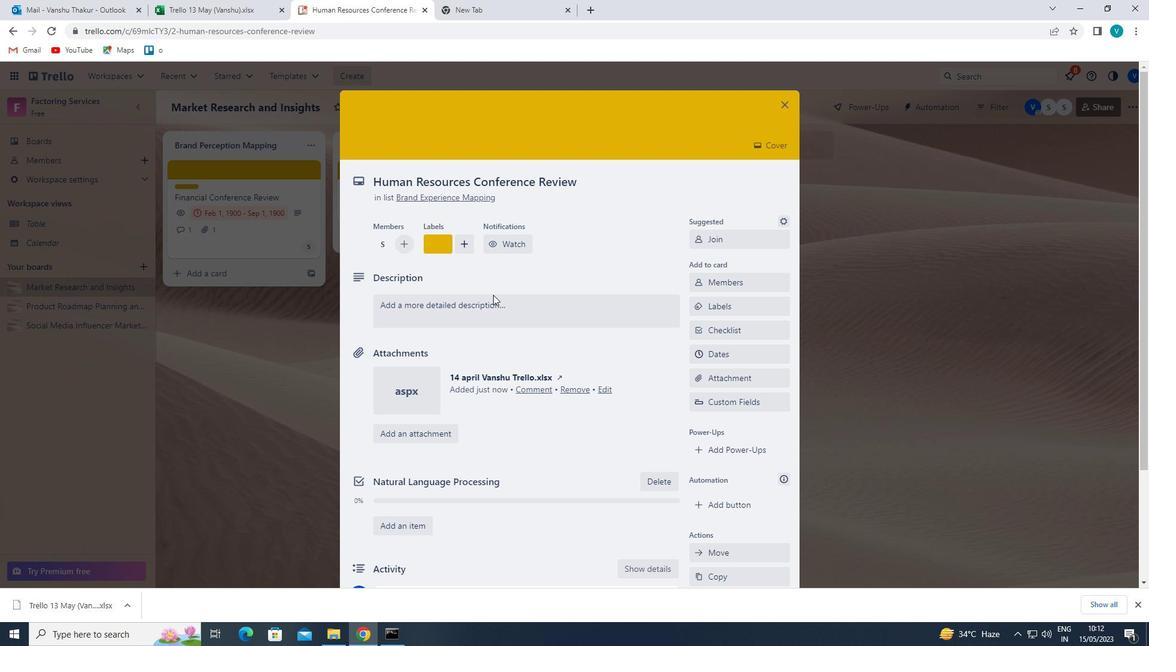 
Action: Mouse moved to (475, 304)
Screenshot: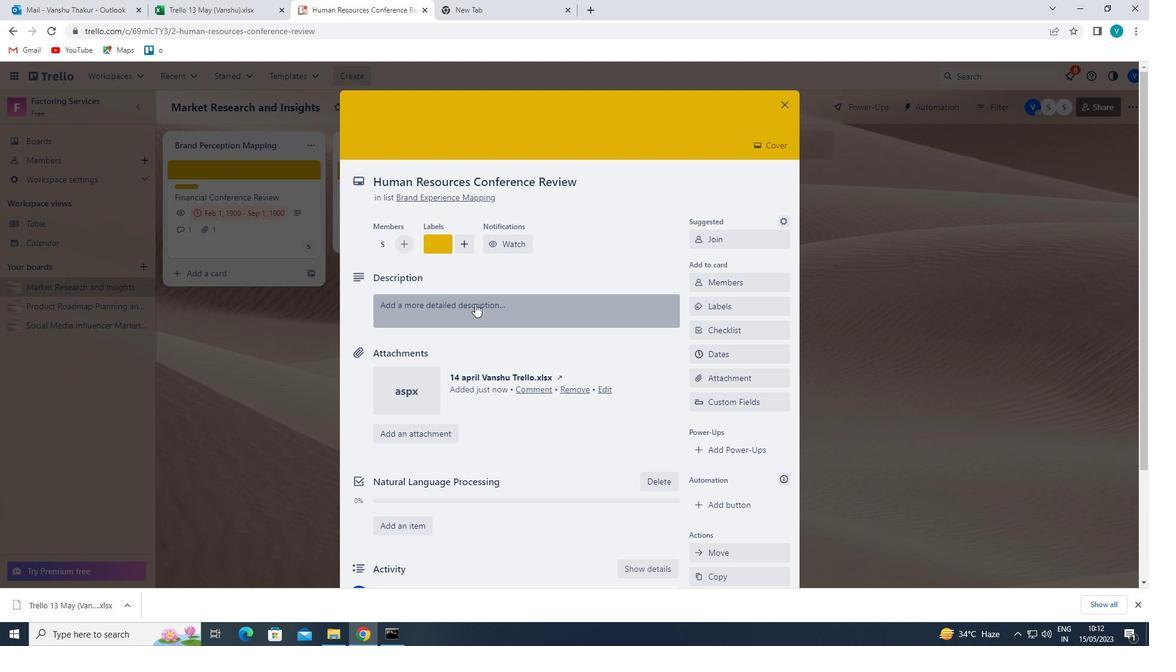 
Action: Key pressed '<Key.shift>DEVELOP<Key.space>AND<Key.space>LAUNCH<Key.space>NEW<Key.space>SOCIAL<Key.space>MEDIA<Key.space>MARKWE<Key.backspace><Key.backspace>ETING<Key.space>CAMPAIGN<Key.space>FOR<Key.space>BRAND<Key.space>AWARENESS<Key.space><Key.backspace>'
Screenshot: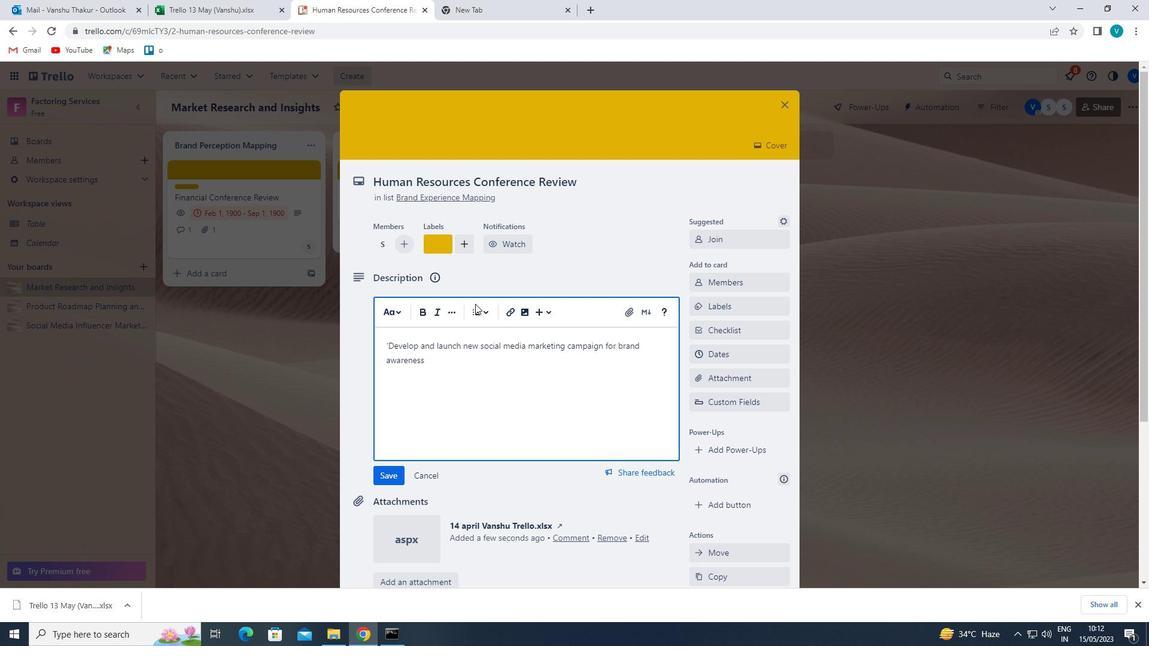 
Action: Mouse moved to (388, 474)
Screenshot: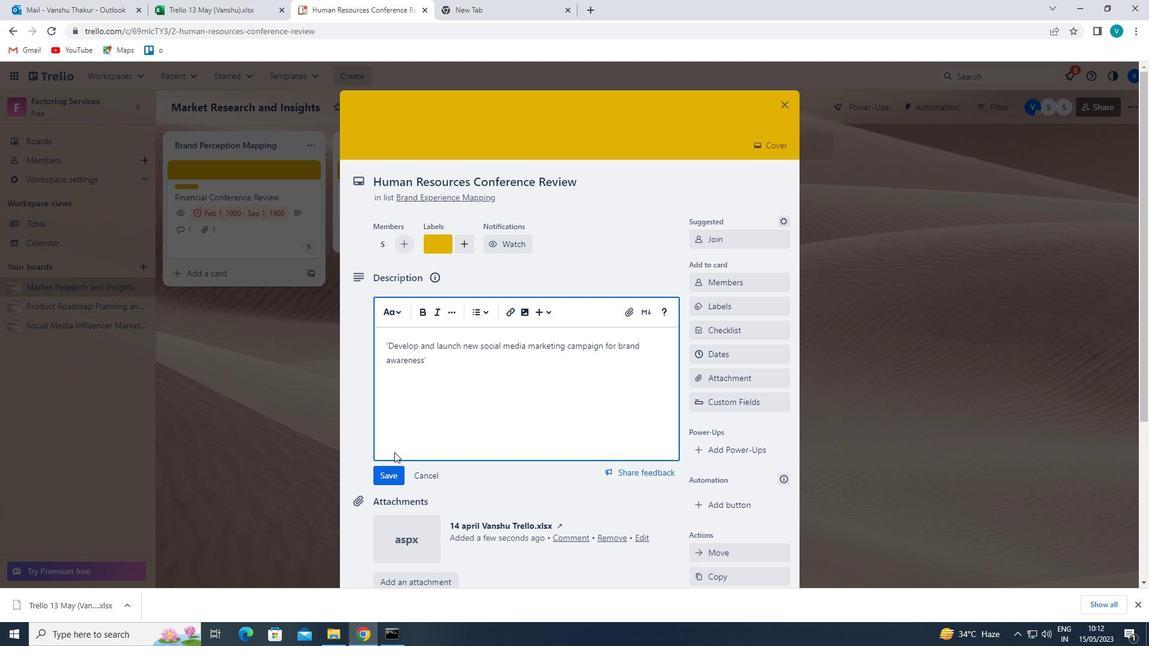 
Action: Mouse pressed left at (388, 474)
Screenshot: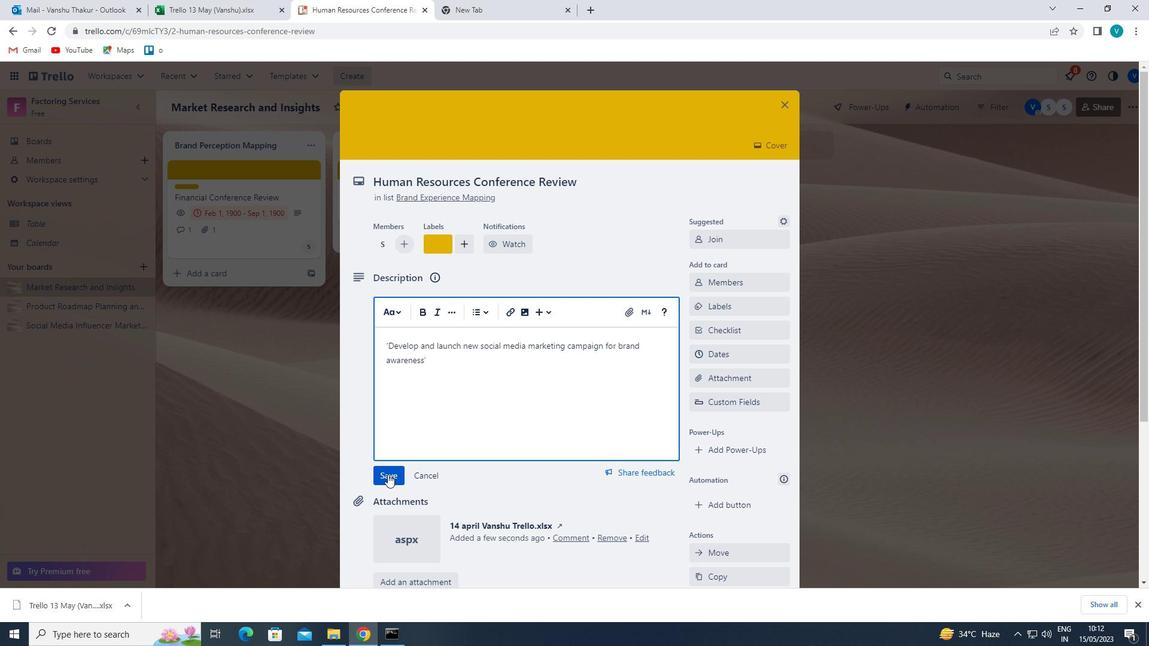 
Action: Mouse moved to (388, 475)
Screenshot: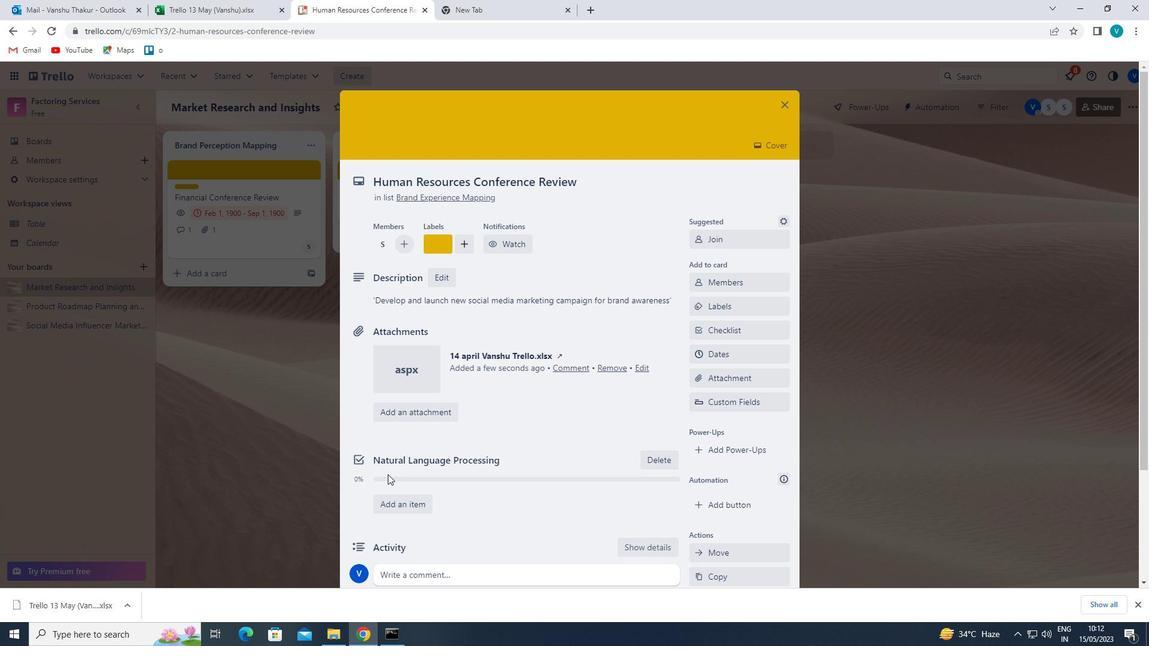 
Action: Mouse scrolled (388, 474) with delta (0, 0)
Screenshot: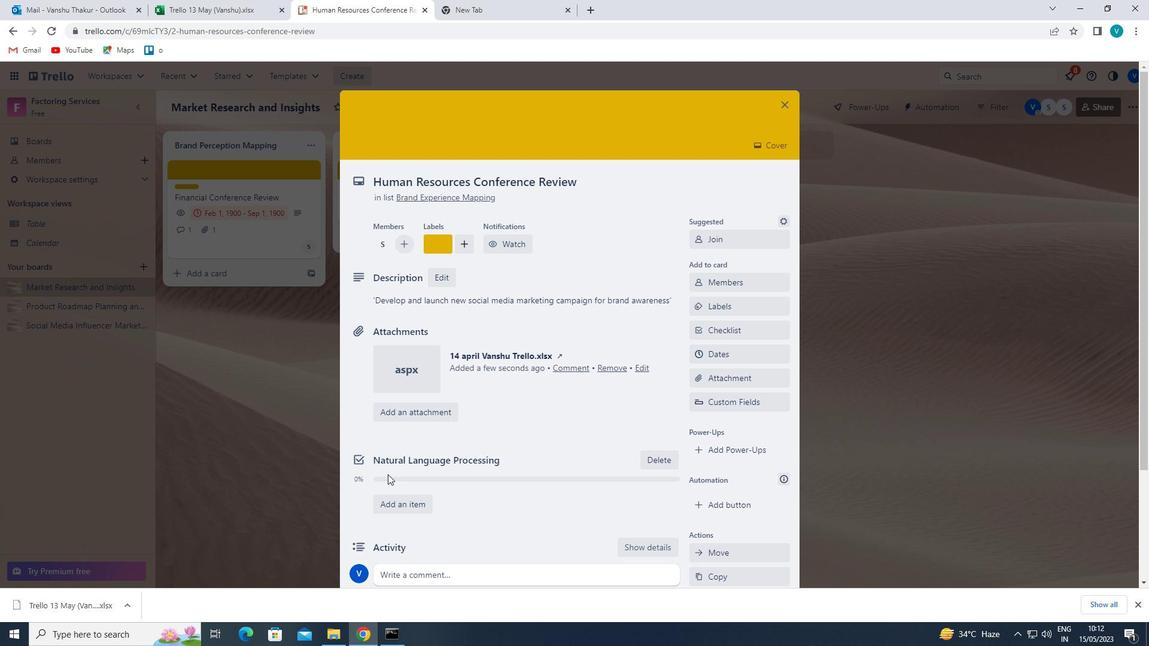 
Action: Mouse scrolled (388, 474) with delta (0, 0)
Screenshot: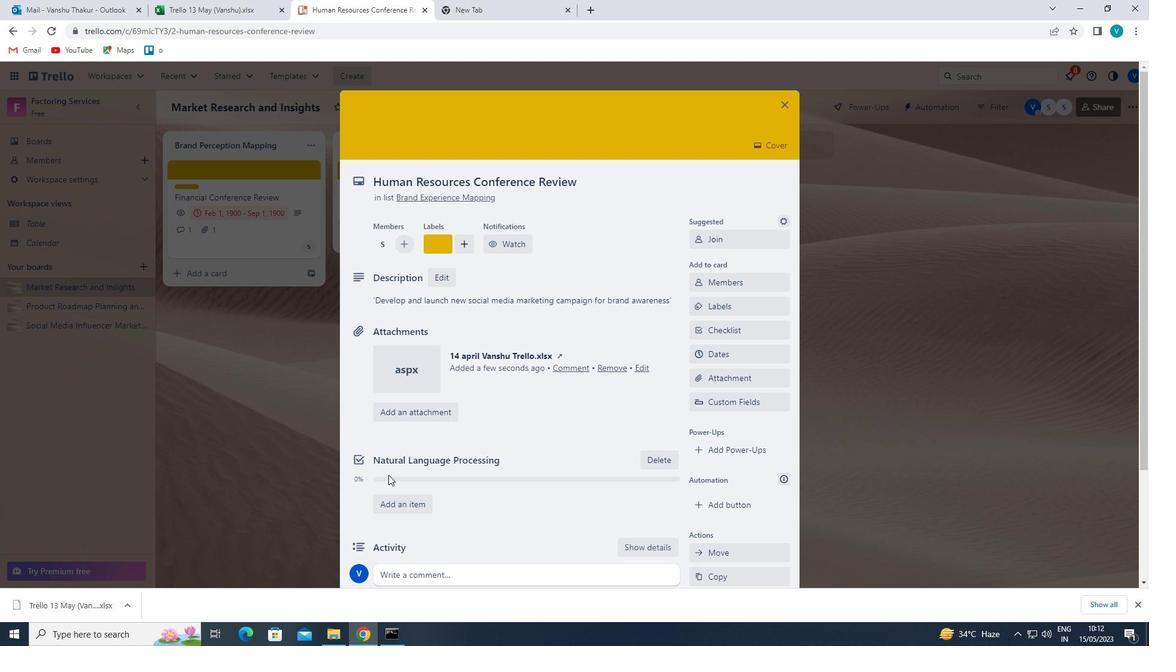 
Action: Mouse moved to (418, 458)
Screenshot: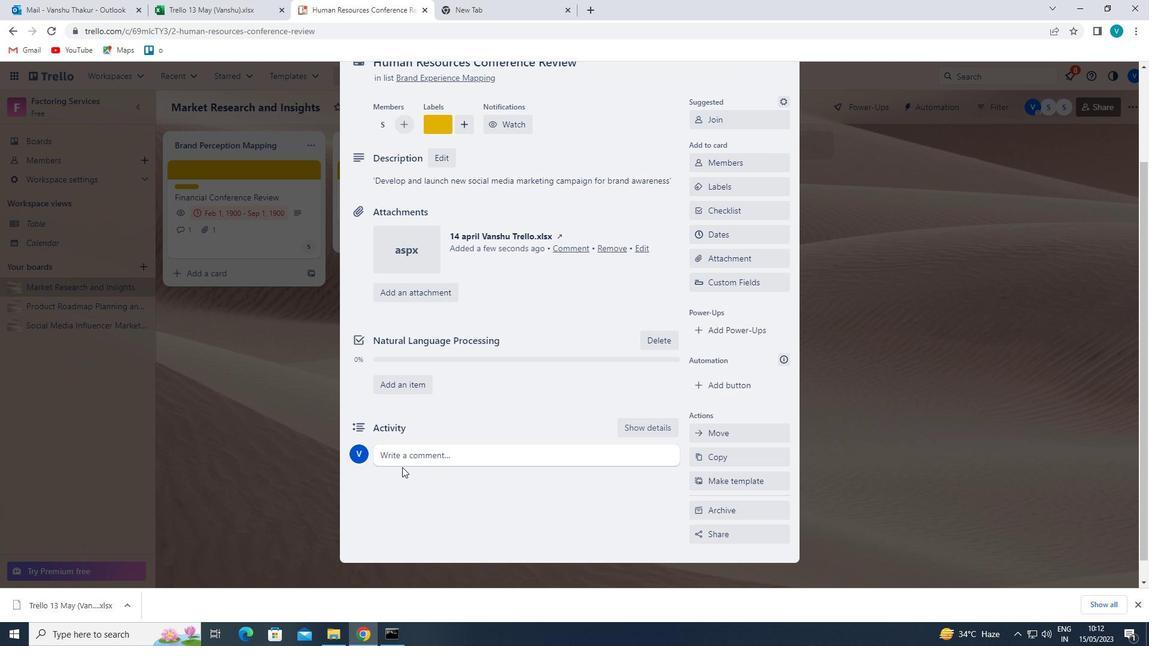 
Action: Mouse pressed left at (418, 458)
Screenshot: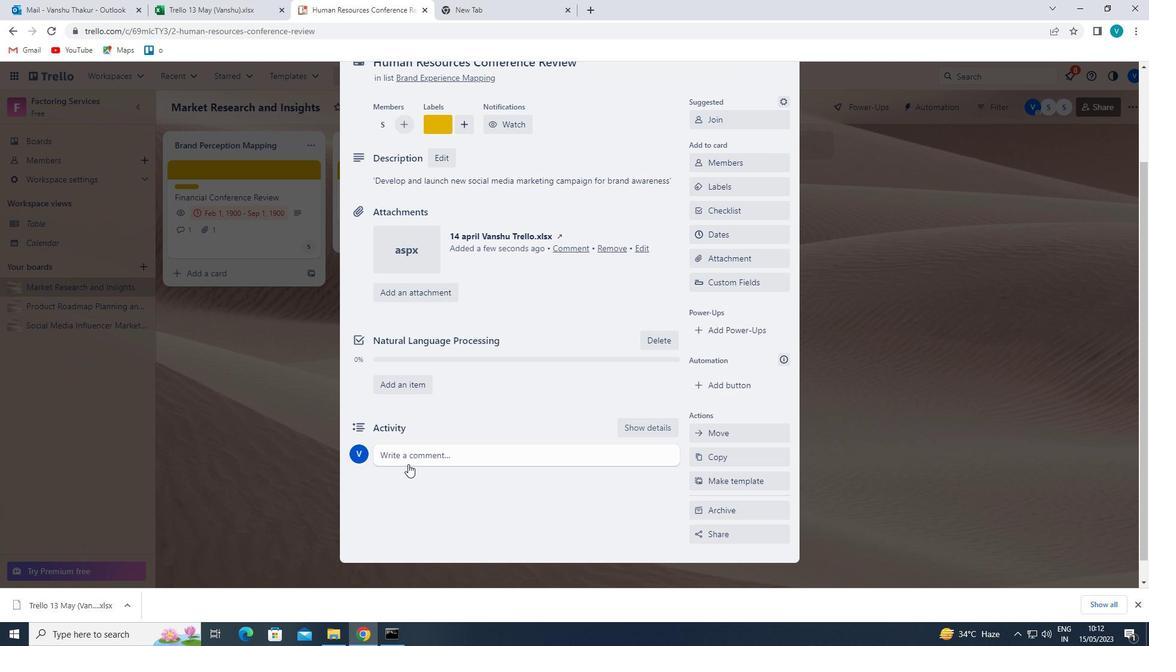 
Action: Key pressed '<Key.shift>LET<Key.space>US<Key.space>MAKE<Key.space>THE<Key.space>MOST<Key.space>OF<Key.space>THIS<Key.space>OPPORTUNITY<Key.space>AND<Key.space>APPROACH<Key.space>THIS<Key.space>TASK<Key.space>WITH<Key.space>A<Key.space>POSITIVE<Key.space>ATTITUDE<Key.space><Key.space>AND<Key.space>A<Key.space>COMMITMENT<Key.space>TO<Key.space>EXELLENCE.'
Screenshot: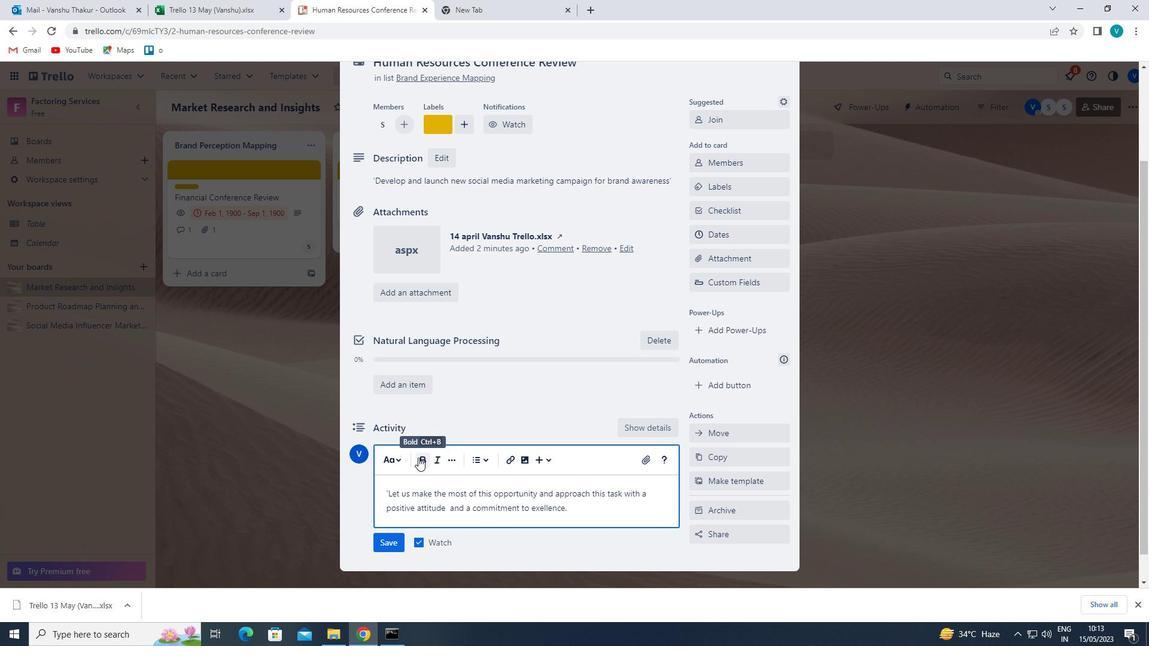 
Action: Mouse moved to (539, 506)
Screenshot: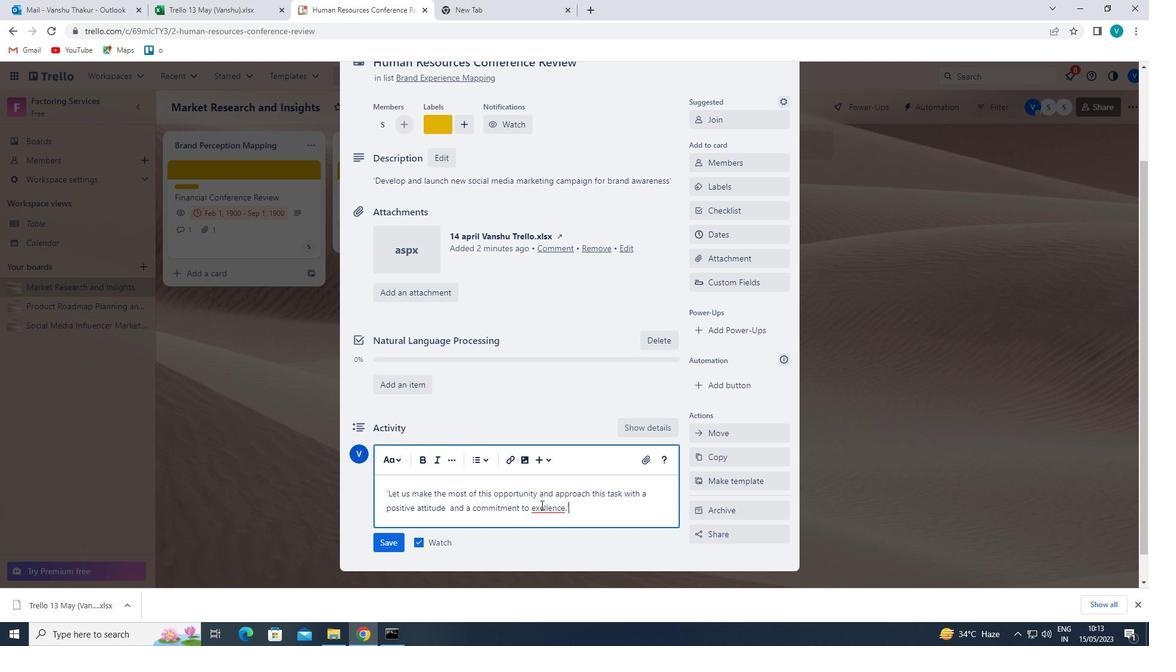 
Action: Mouse pressed left at (539, 506)
Screenshot: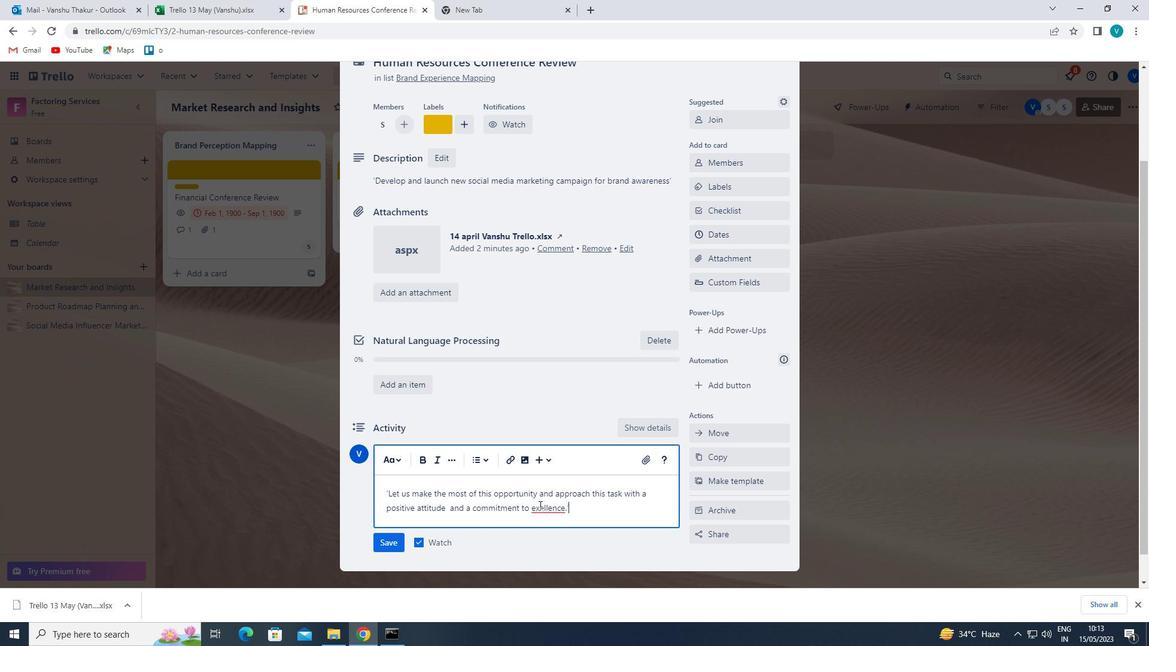 
Action: Mouse moved to (534, 537)
Screenshot: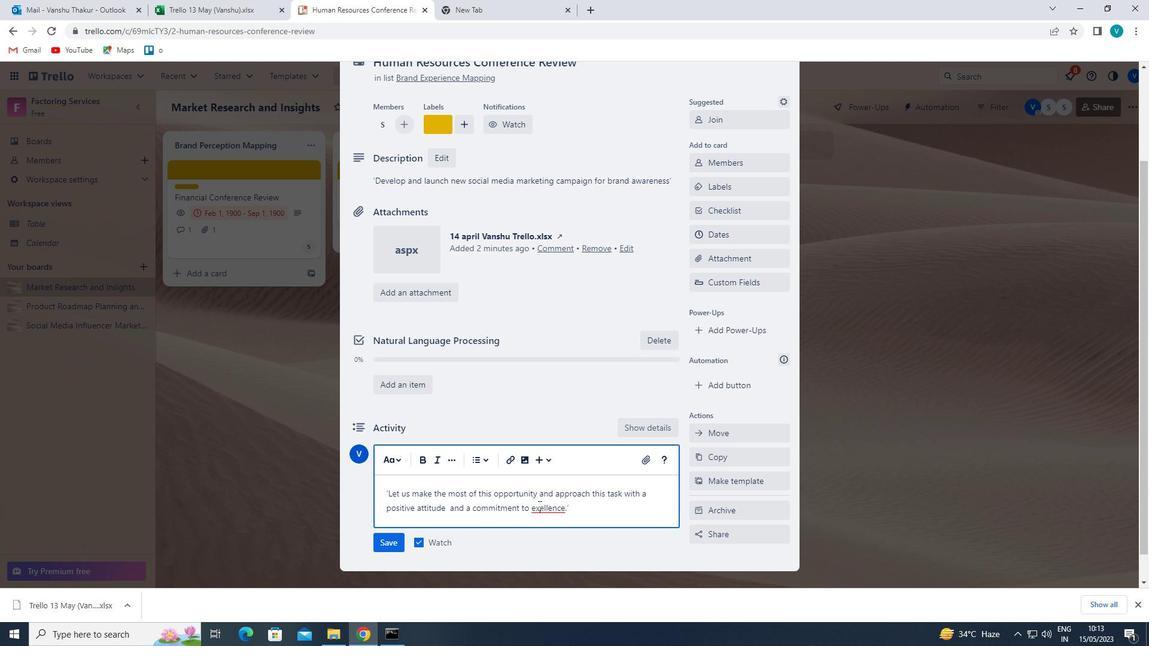 
Action: Key pressed C
Screenshot: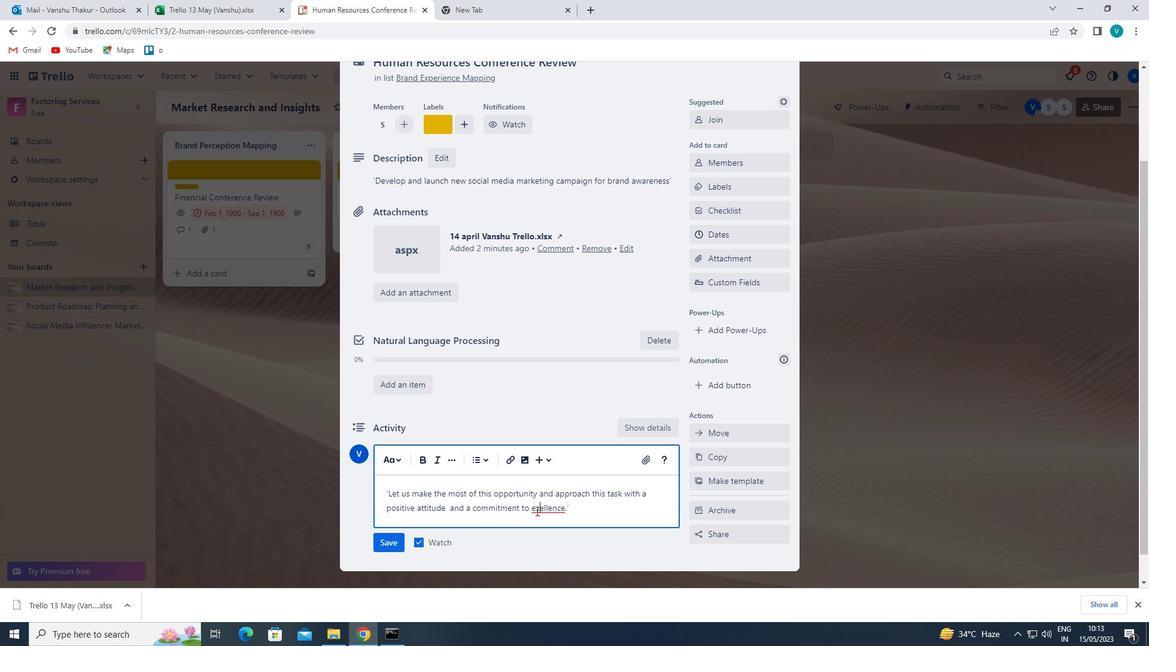 
Action: Mouse moved to (387, 544)
Screenshot: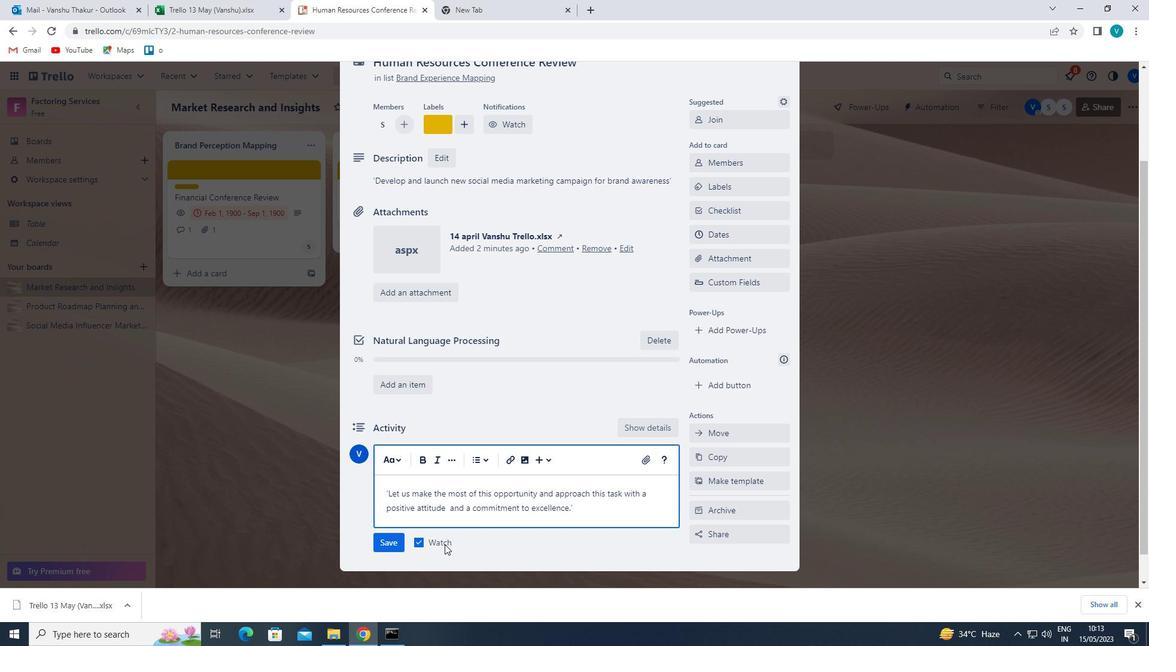 
Action: Mouse pressed left at (387, 544)
Screenshot: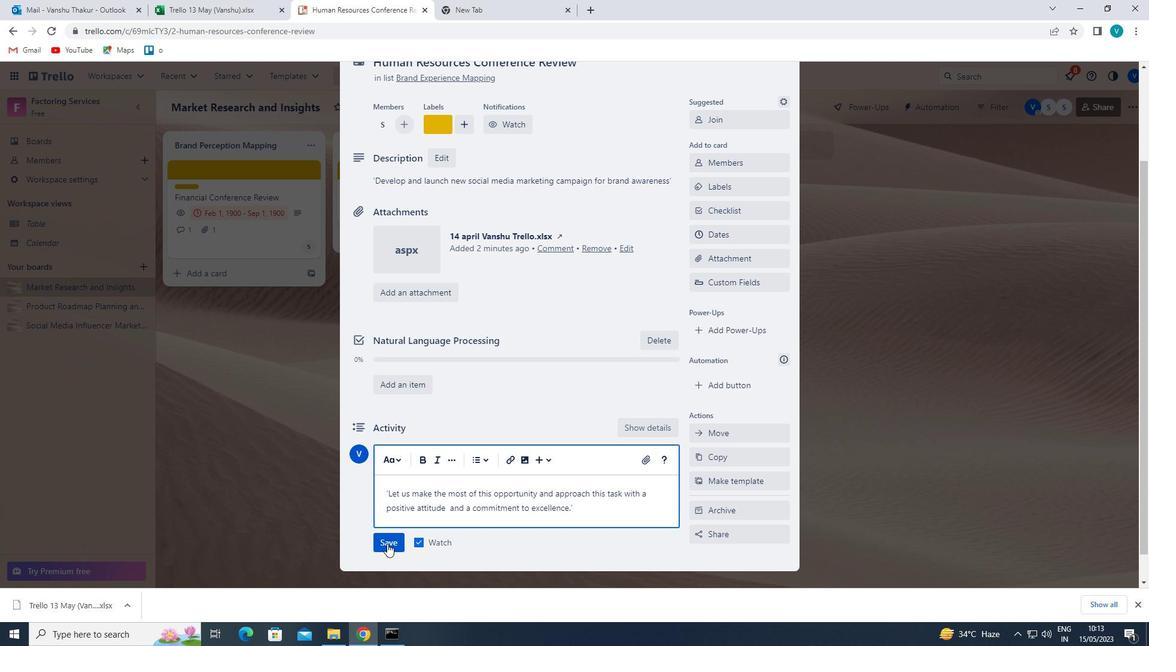 
Action: Mouse moved to (730, 242)
Screenshot: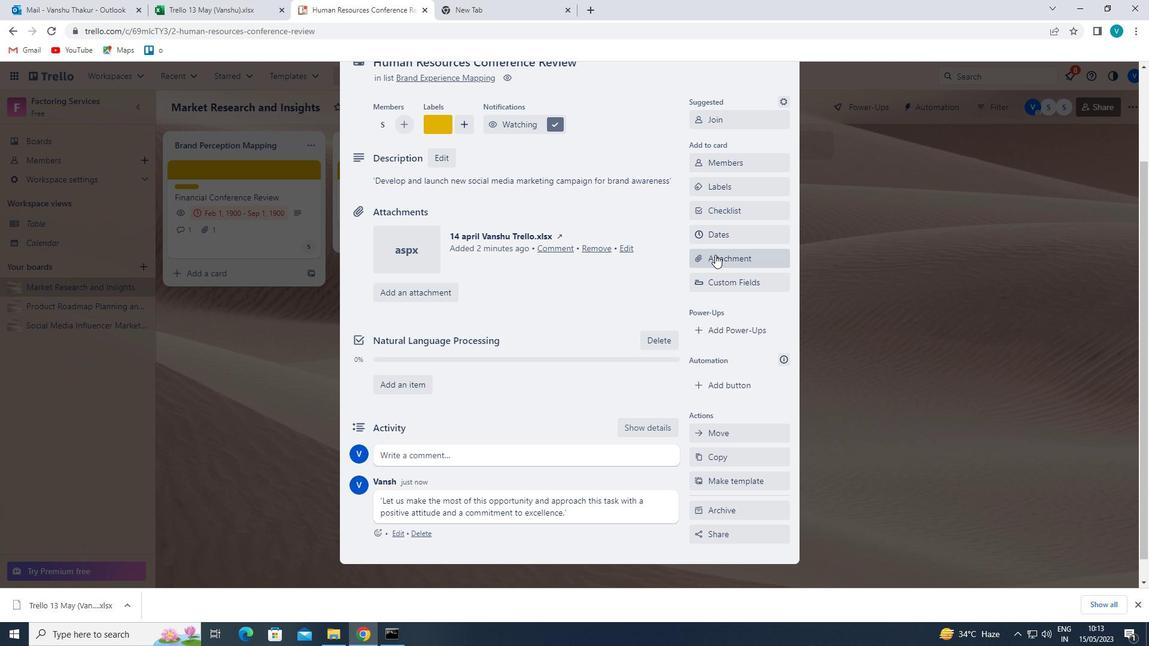 
Action: Mouse pressed left at (730, 242)
Screenshot: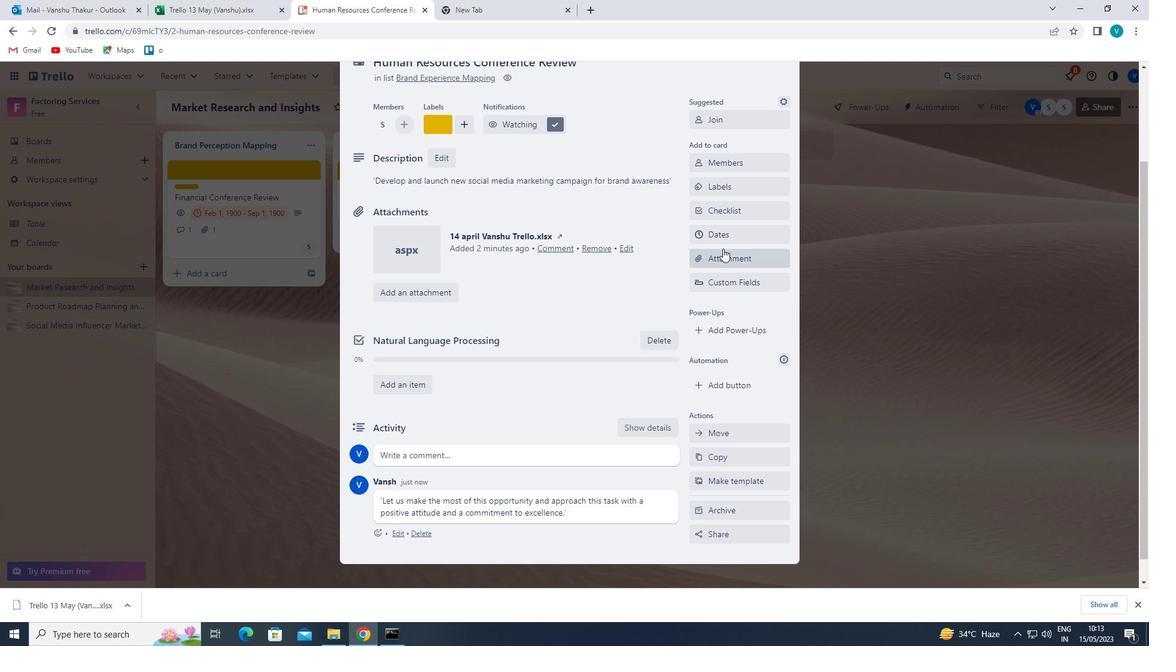 
Action: Mouse moved to (698, 321)
Screenshot: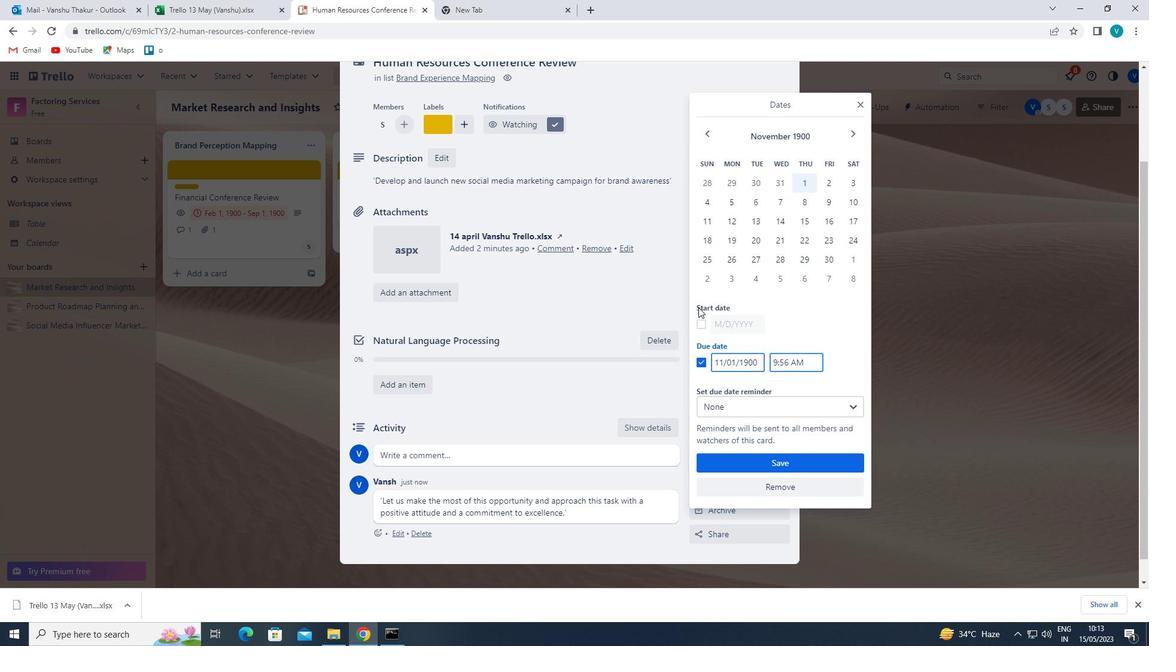 
Action: Mouse pressed left at (698, 321)
Screenshot: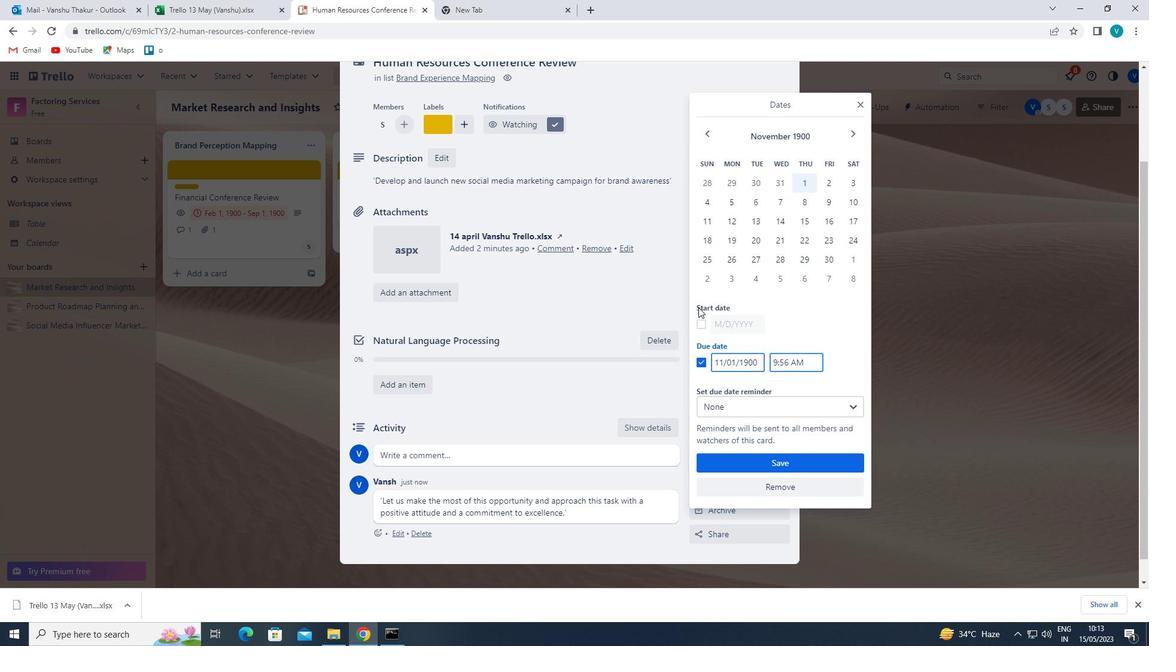 
Action: Mouse moved to (722, 322)
Screenshot: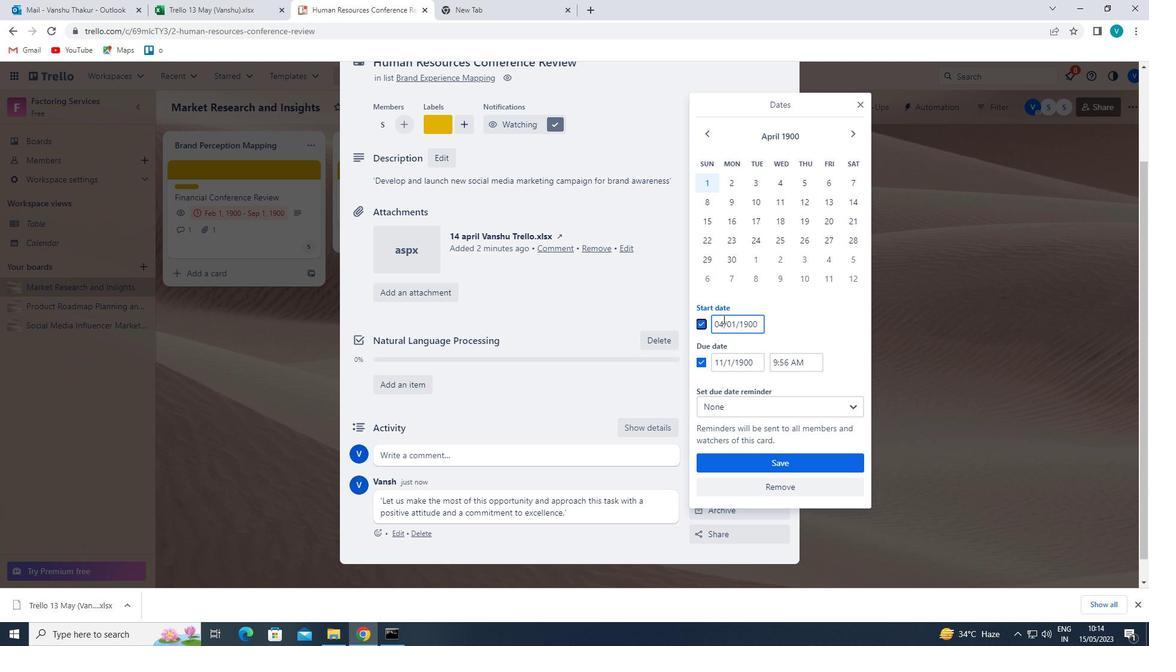 
Action: Mouse pressed left at (722, 322)
Screenshot: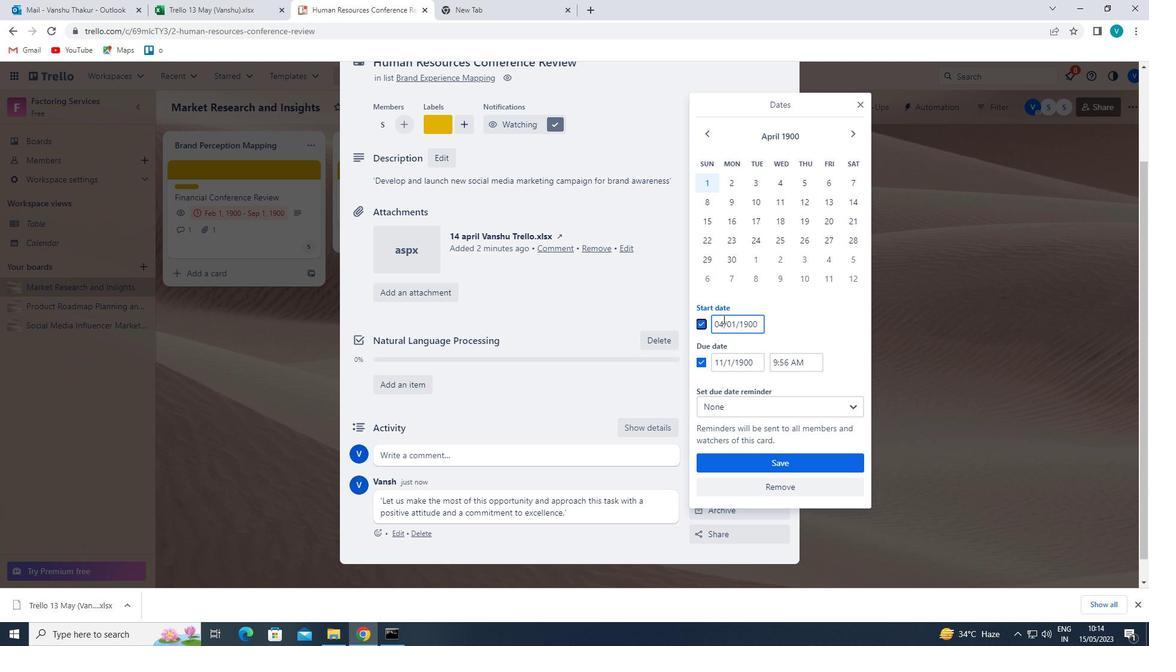 
Action: Mouse moved to (720, 321)
Screenshot: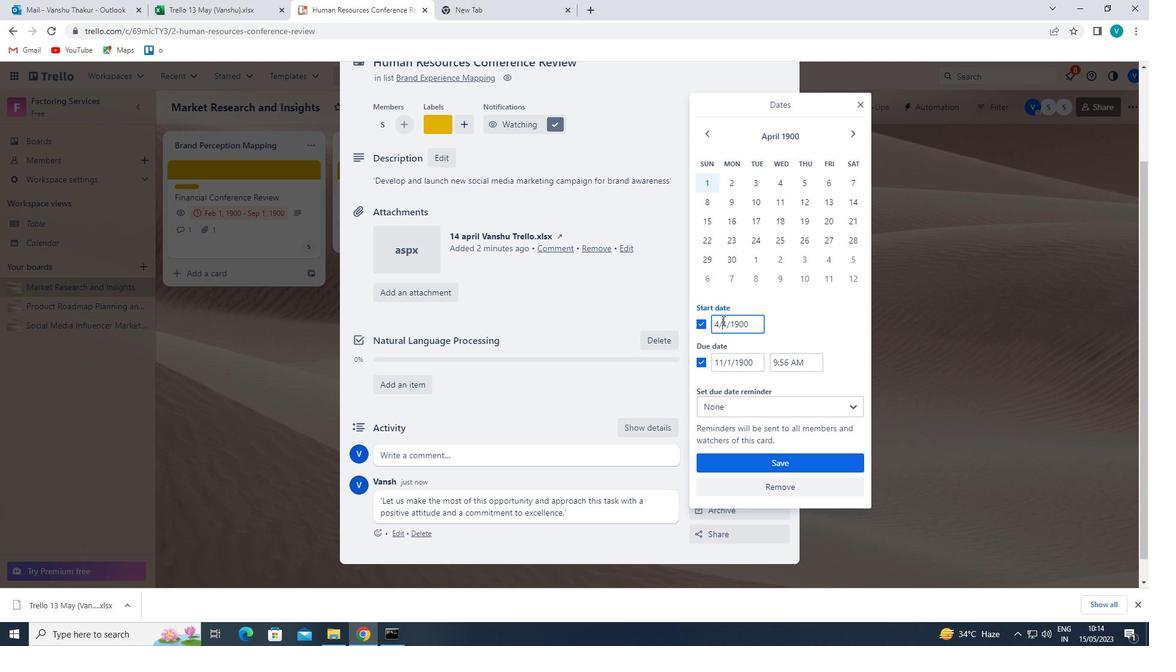 
Action: Mouse pressed left at (720, 321)
Screenshot: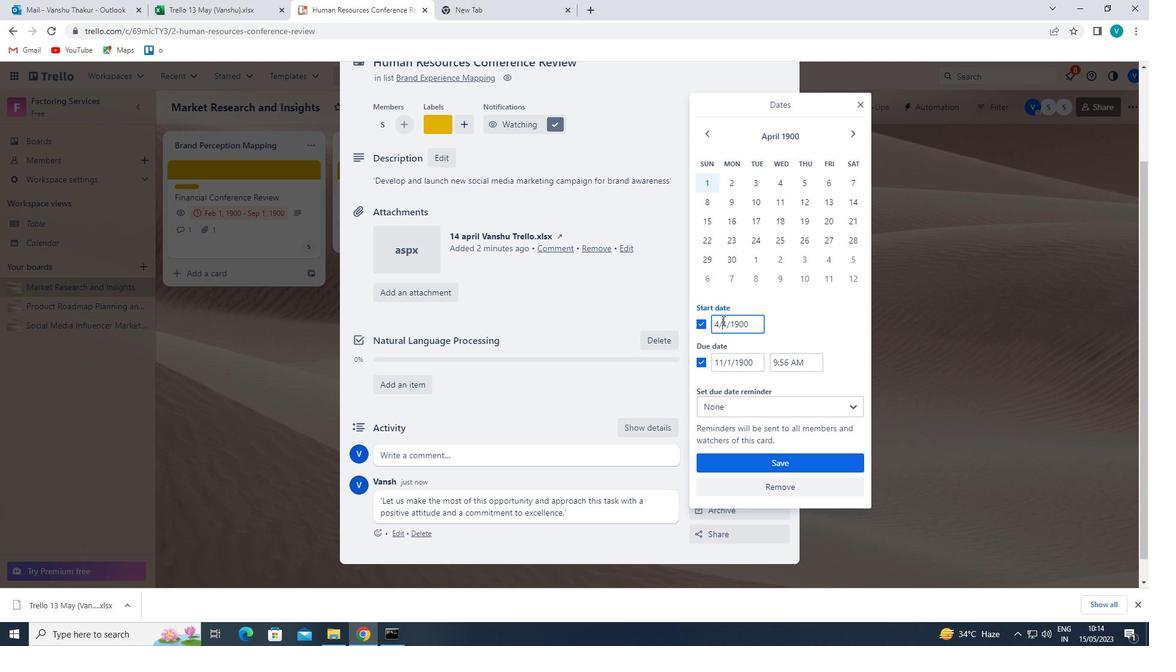 
Action: Mouse moved to (728, 326)
Screenshot: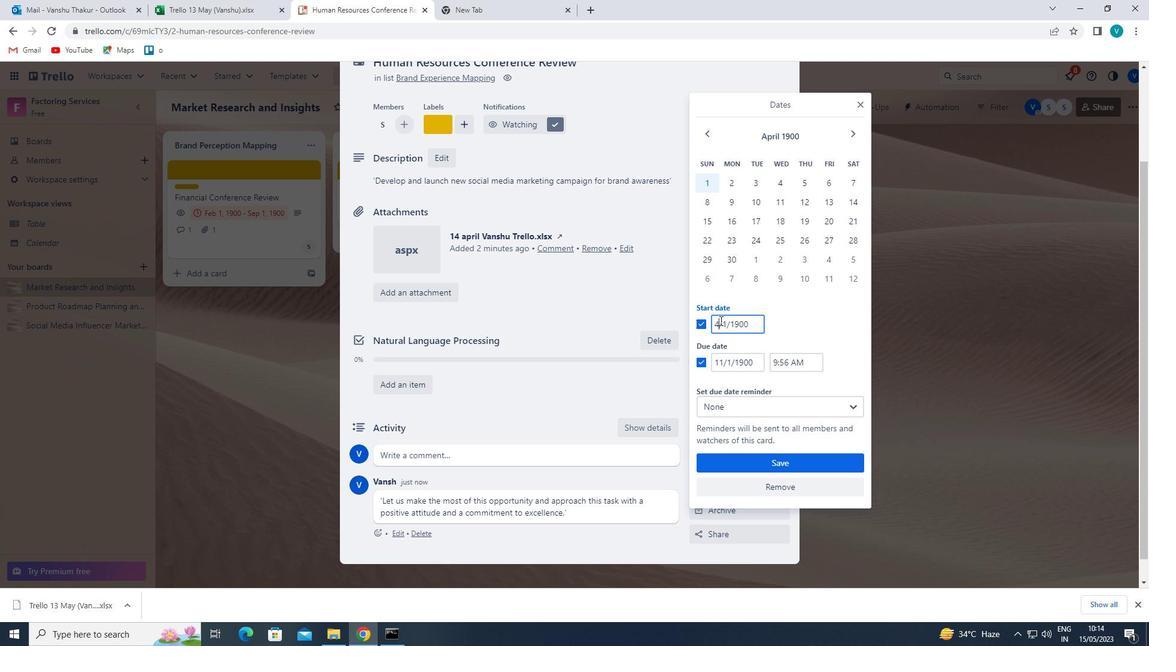 
Action: Key pressed <Key.backspace>5
Screenshot: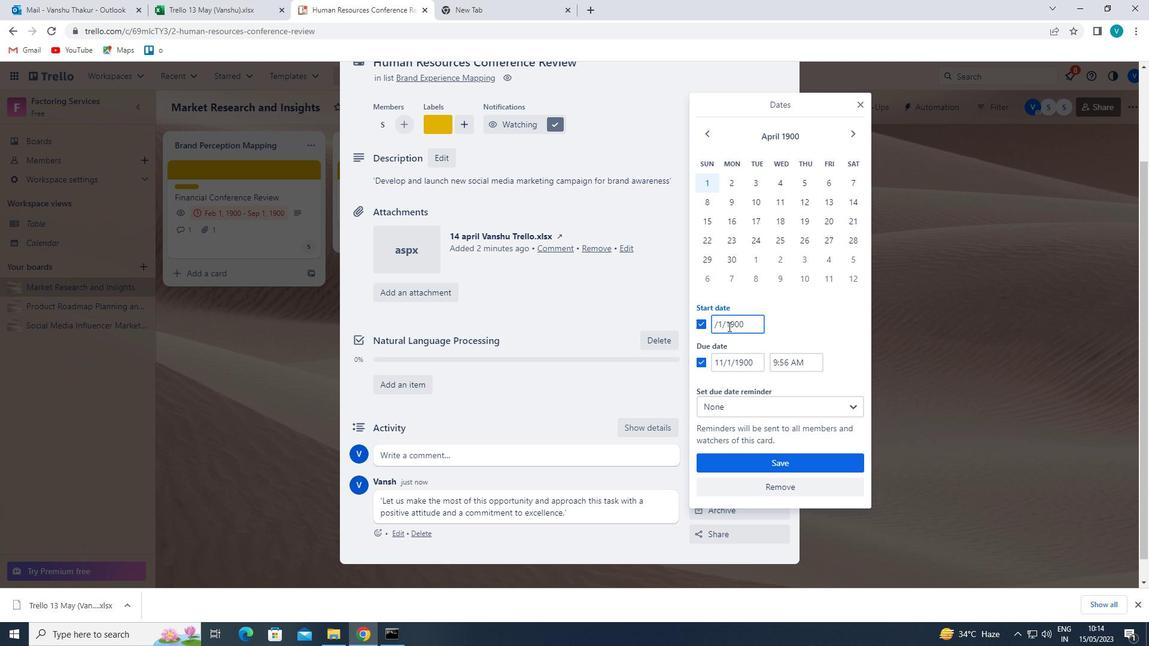 
Action: Mouse moved to (721, 362)
Screenshot: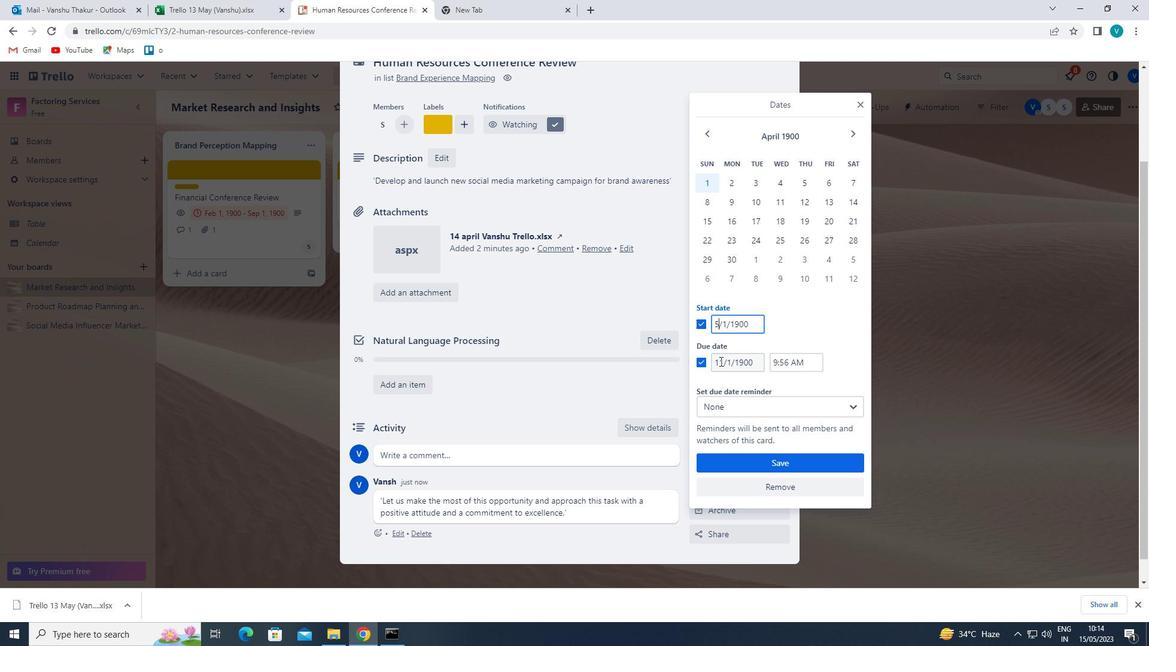 
Action: Mouse pressed left at (721, 362)
Screenshot: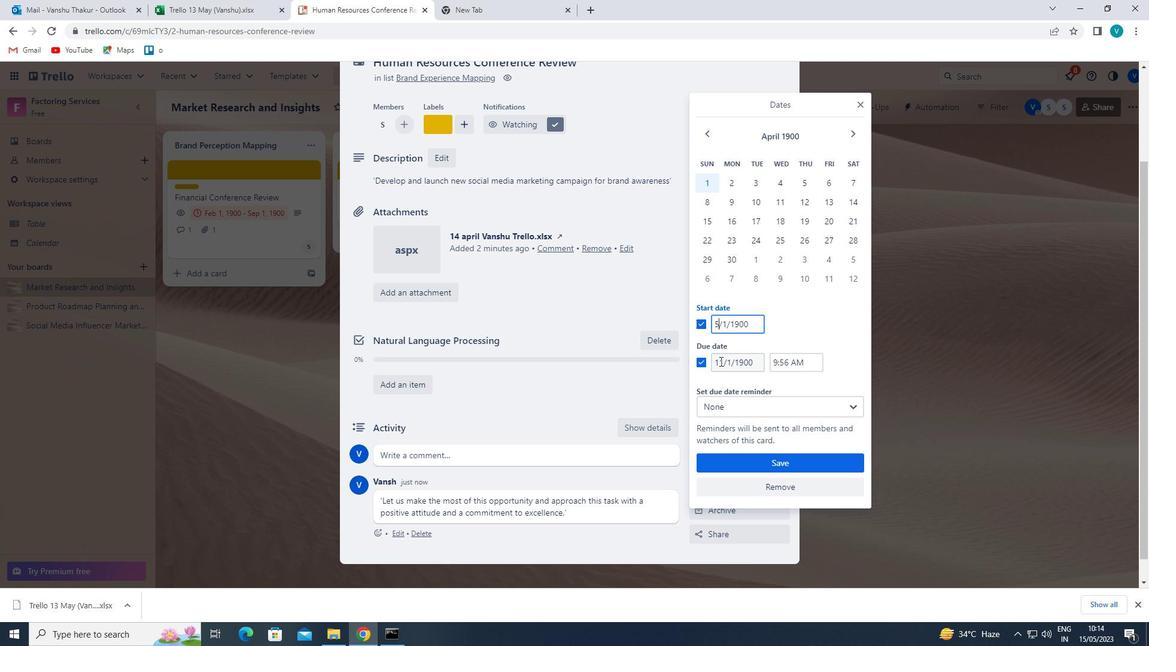 
Action: Mouse moved to (721, 363)
Screenshot: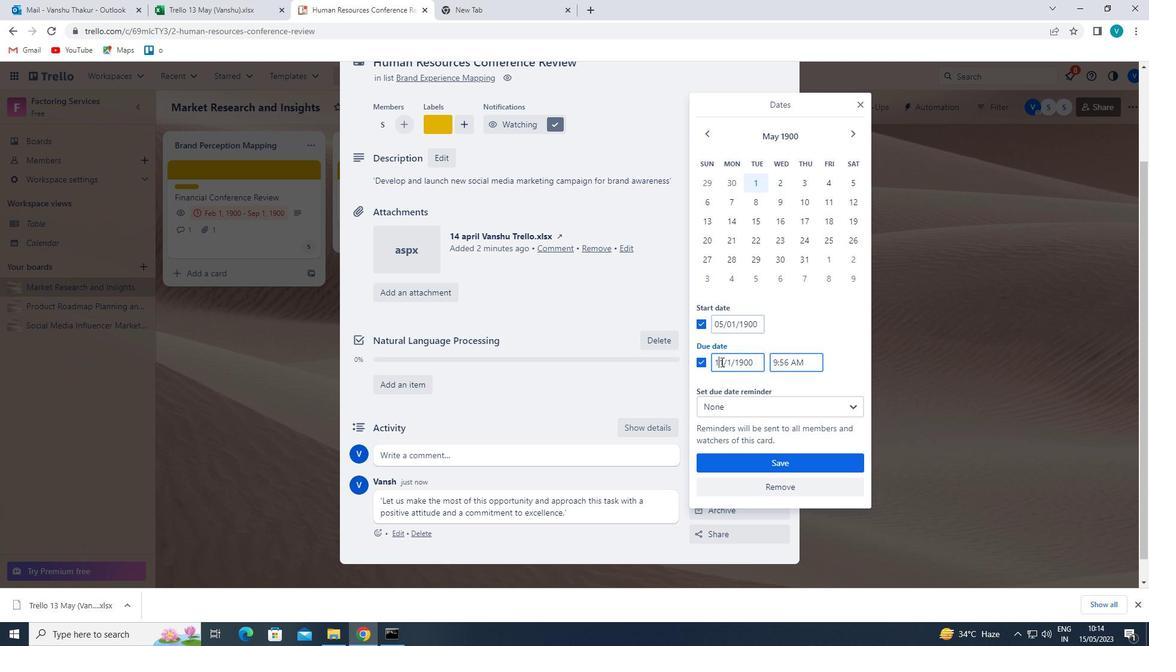 
Action: Mouse pressed left at (721, 363)
Screenshot: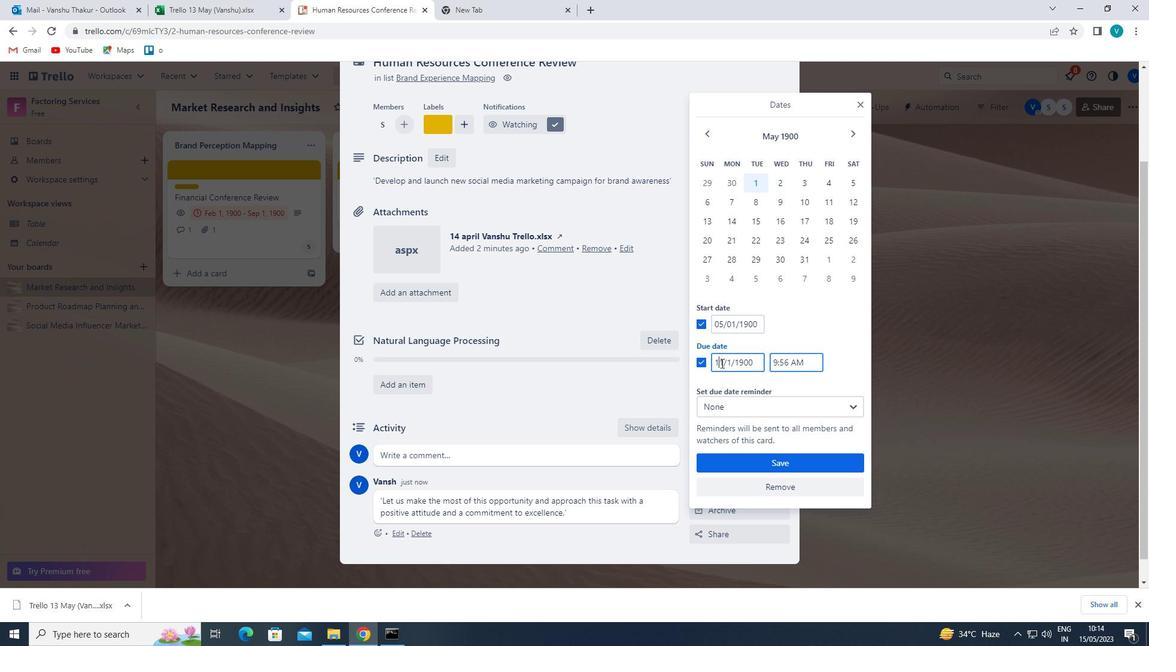 
Action: Mouse moved to (723, 362)
Screenshot: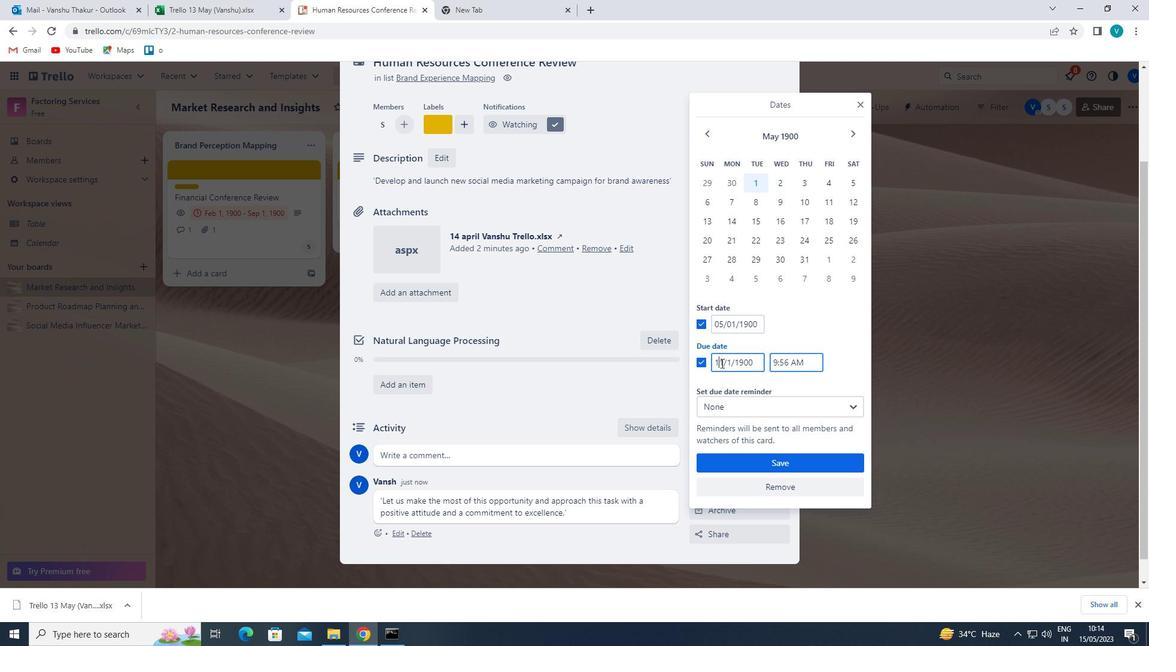 
Action: Mouse pressed left at (723, 362)
Screenshot: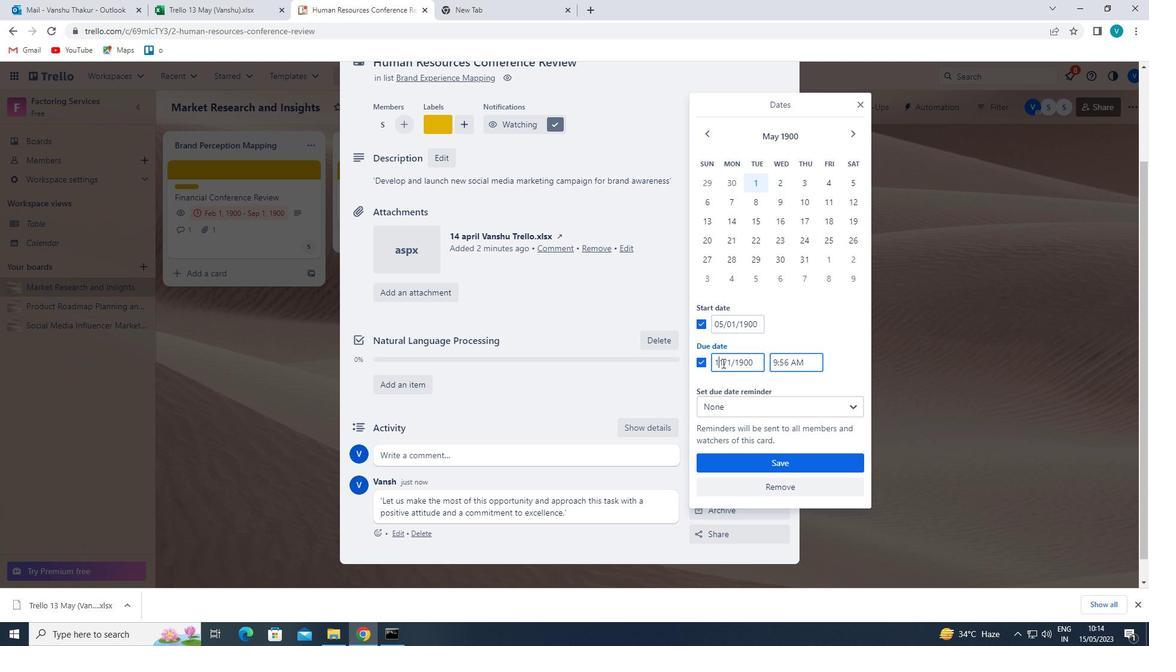 
Action: Key pressed <Key.backspace>2
Screenshot: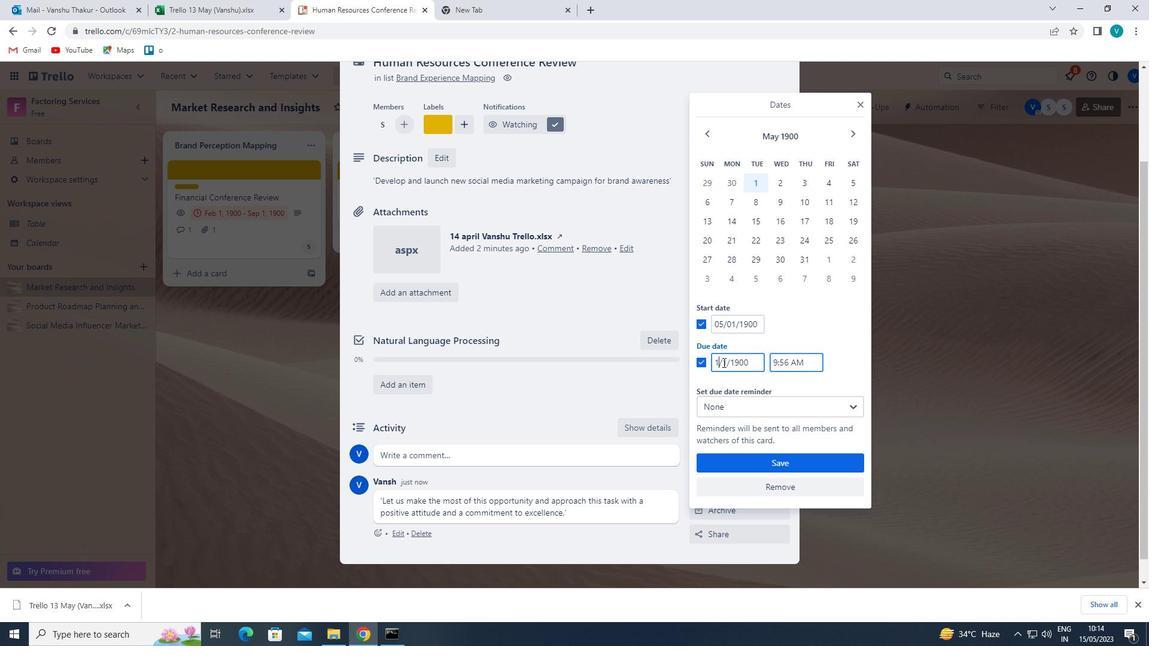 
Action: Mouse moved to (746, 465)
Screenshot: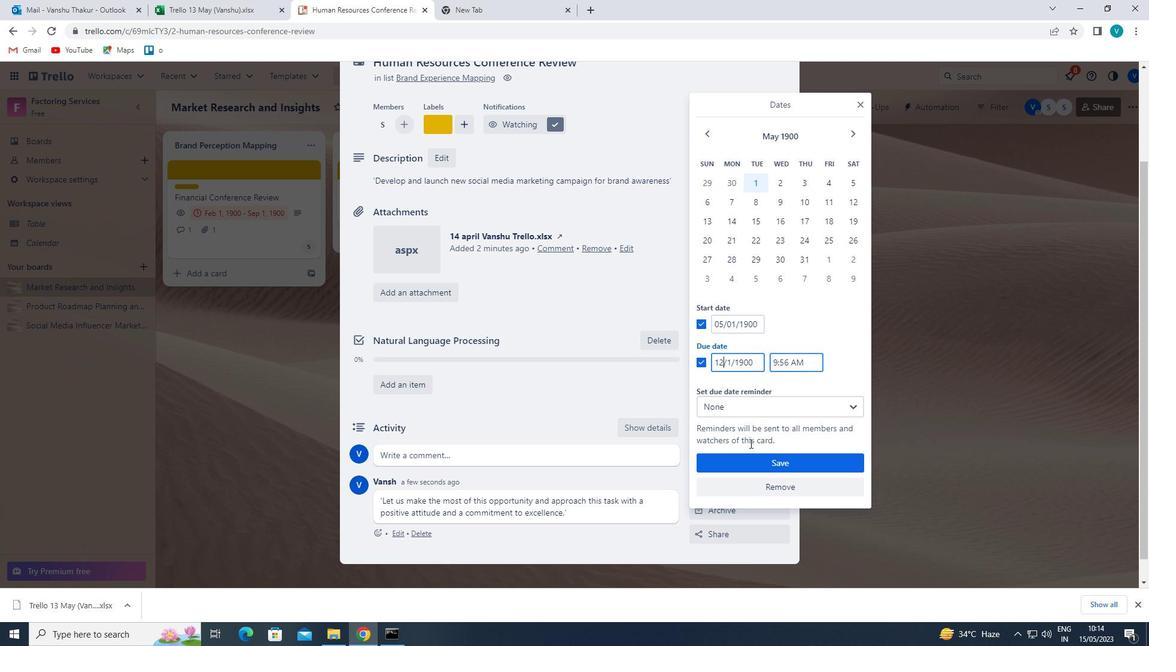 
Action: Mouse pressed left at (746, 465)
Screenshot: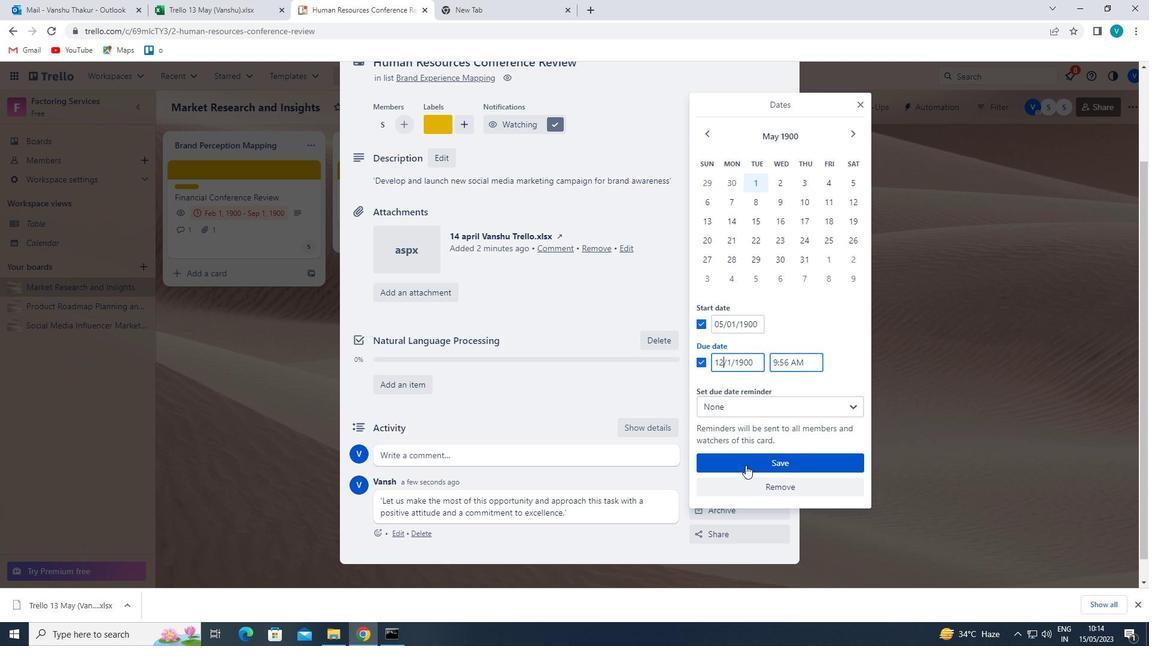 
